 Task: Look for space in Loma Linda, United States from 24th August, 2023 to 10th September, 2023 for 8 adults, 2 children in price range Rs.12000 to Rs.15000. Place can be entire place or shared room with 4 bedrooms having 8 beds and 4 bathrooms. Property type can be house, flat, guest house. Amenities needed are: wifi, TV, free parkinig on premises, gym, breakfast. Booking option can be shelf check-in. Required host language is English.
Action: Mouse moved to (392, 109)
Screenshot: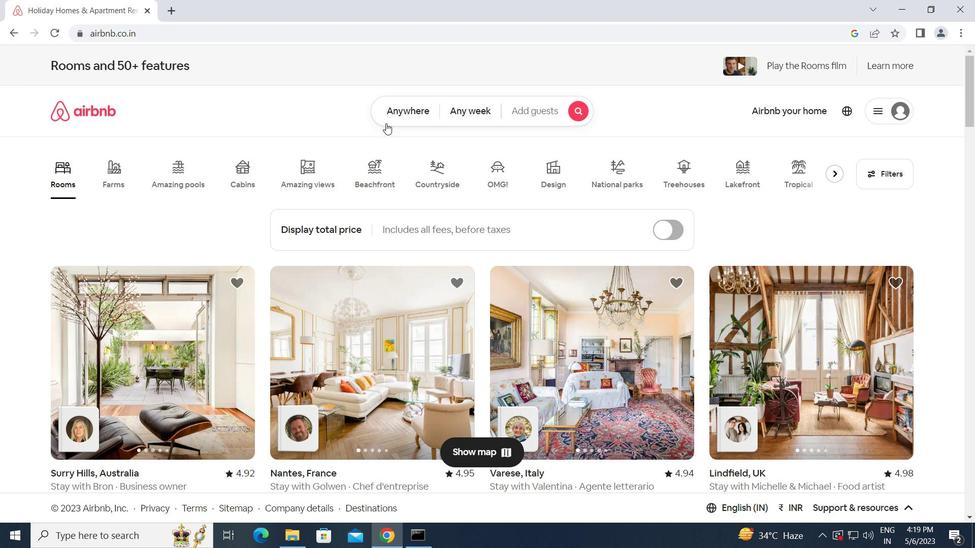 
Action: Mouse pressed left at (392, 109)
Screenshot: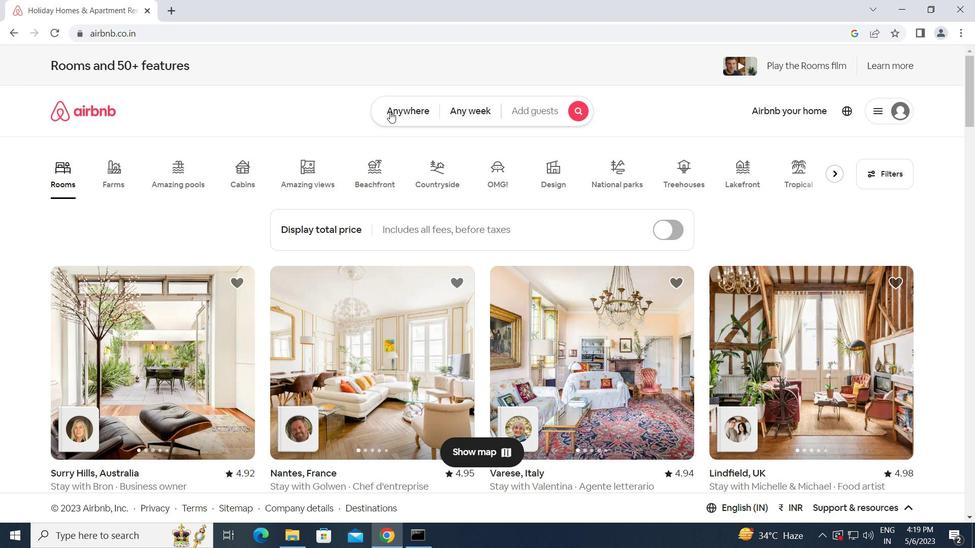 
Action: Mouse moved to (284, 159)
Screenshot: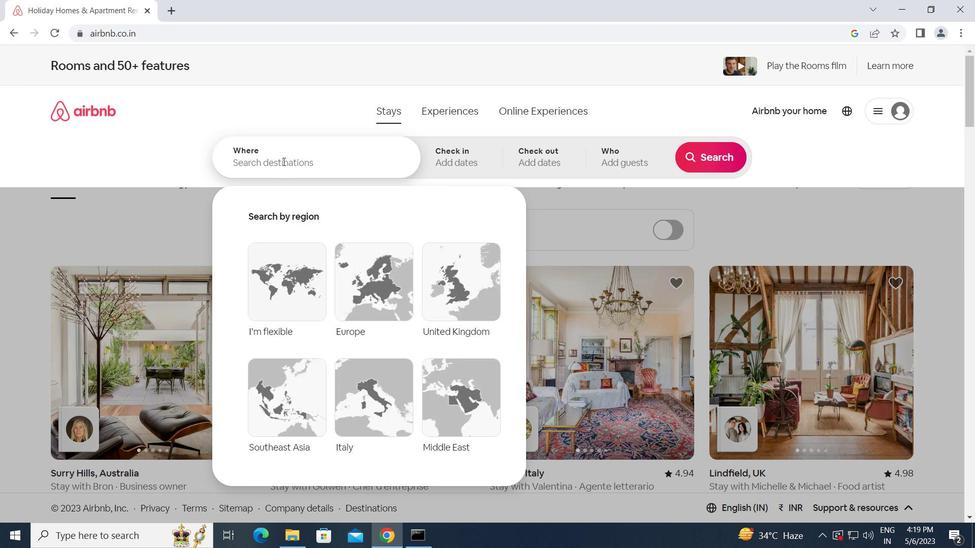 
Action: Mouse pressed left at (284, 159)
Screenshot: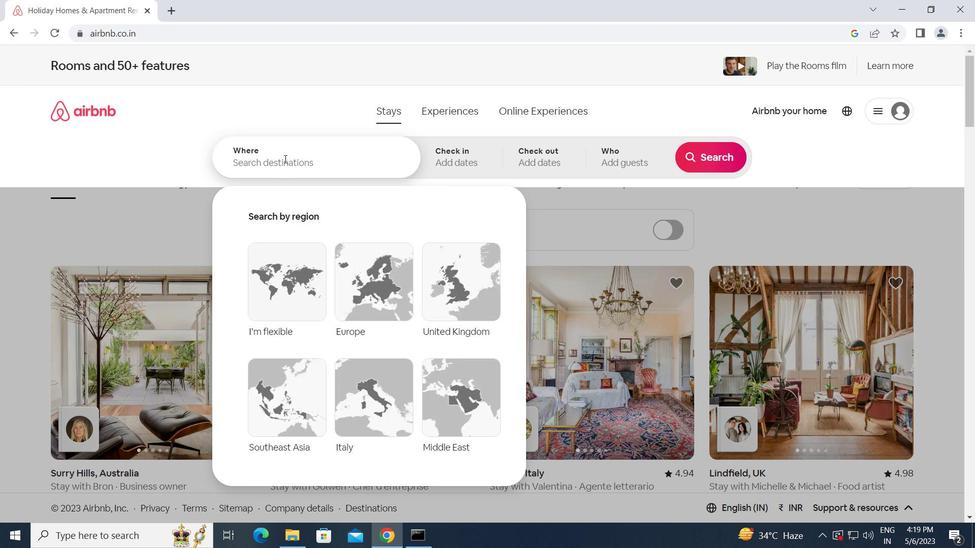 
Action: Key pressed l<Key.caps_lock>oma<Key.space><Key.caps_lock>l<Key.caps_lock>inda,
Screenshot: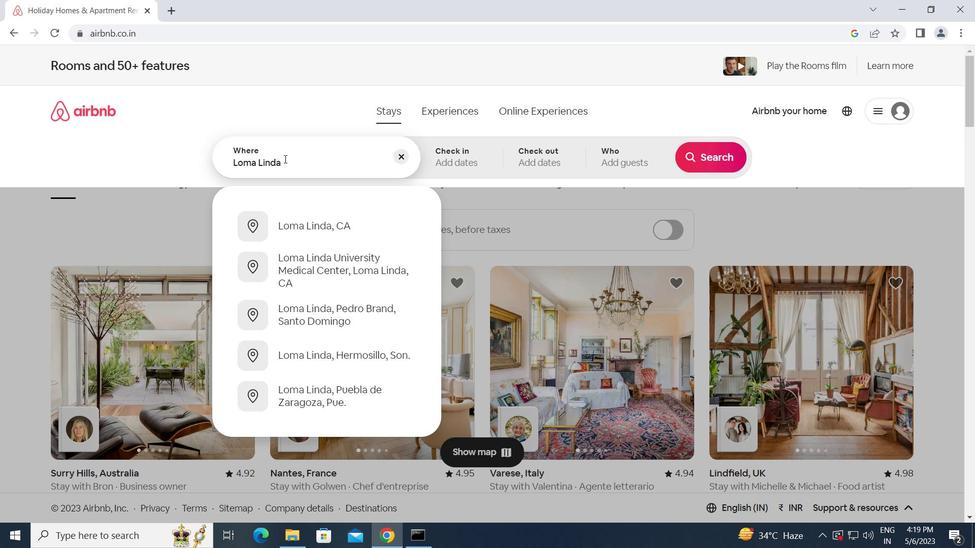 
Action: Mouse moved to (854, 0)
Screenshot: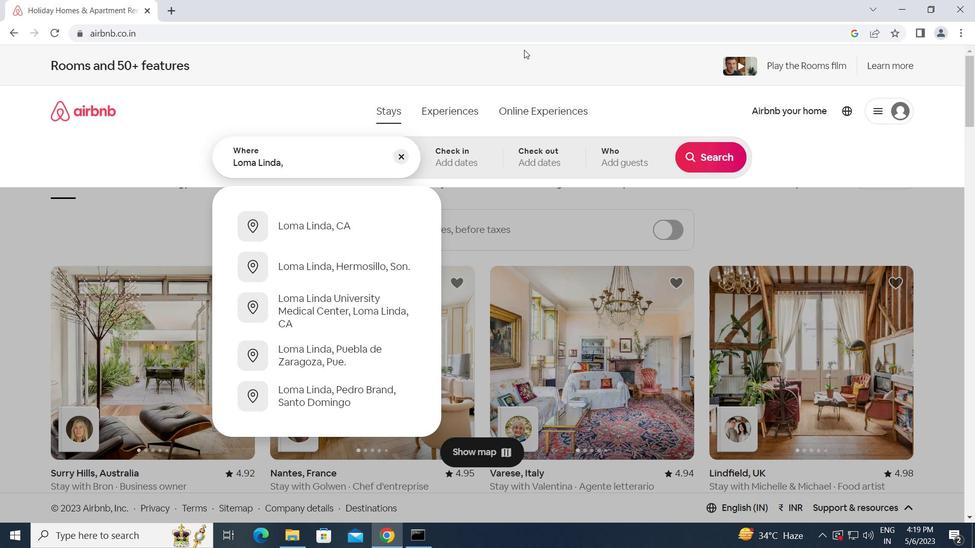 
Action: Key pressed <Key.caps_lock><Key.space>u<Key.caps_lock>nited<Key.space><Key.caps_lock>s<Key.caps_lock>tates<Key.enter>
Screenshot: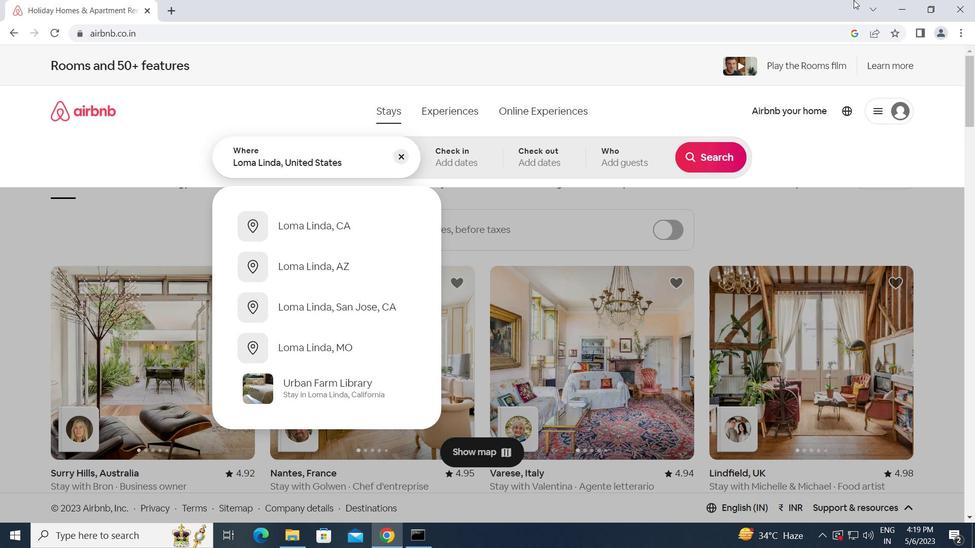 
Action: Mouse moved to (709, 262)
Screenshot: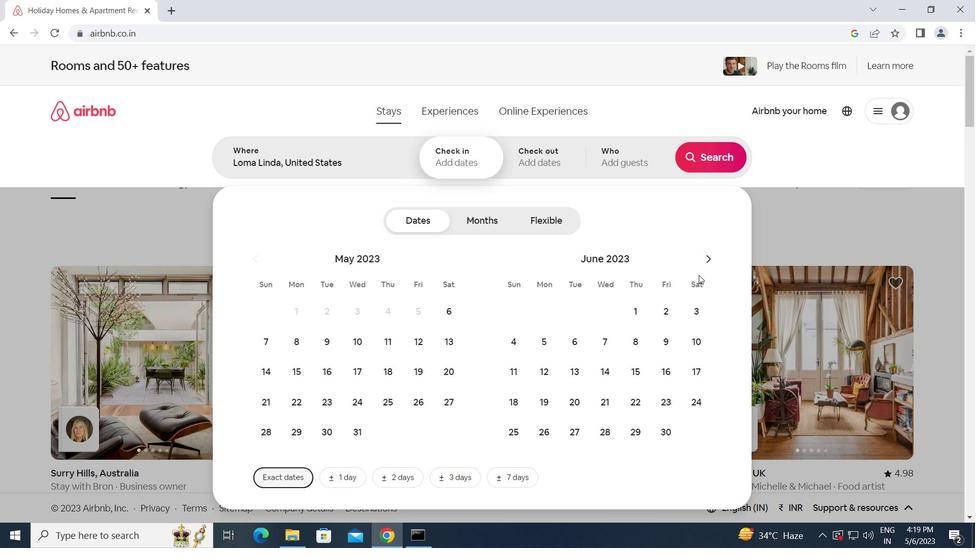 
Action: Mouse pressed left at (709, 262)
Screenshot: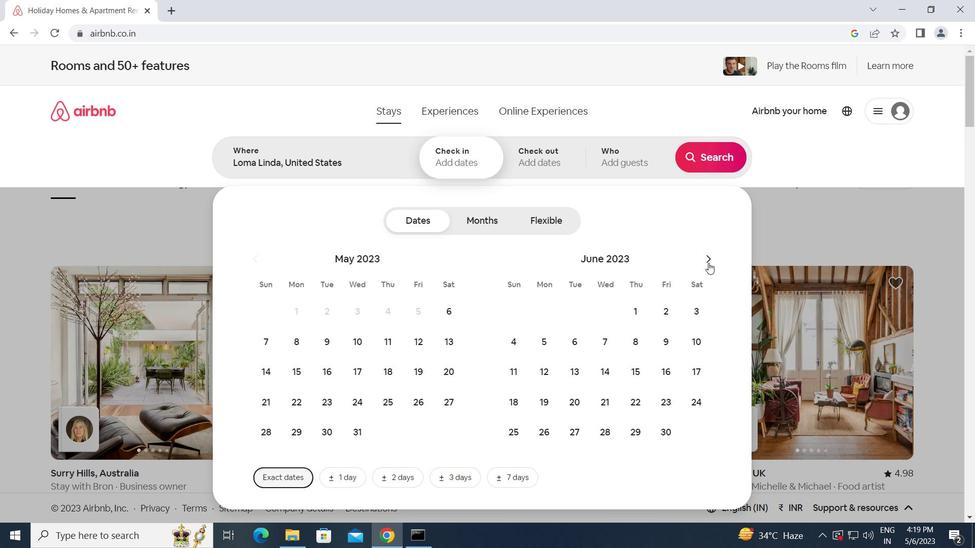 
Action: Mouse pressed left at (709, 262)
Screenshot: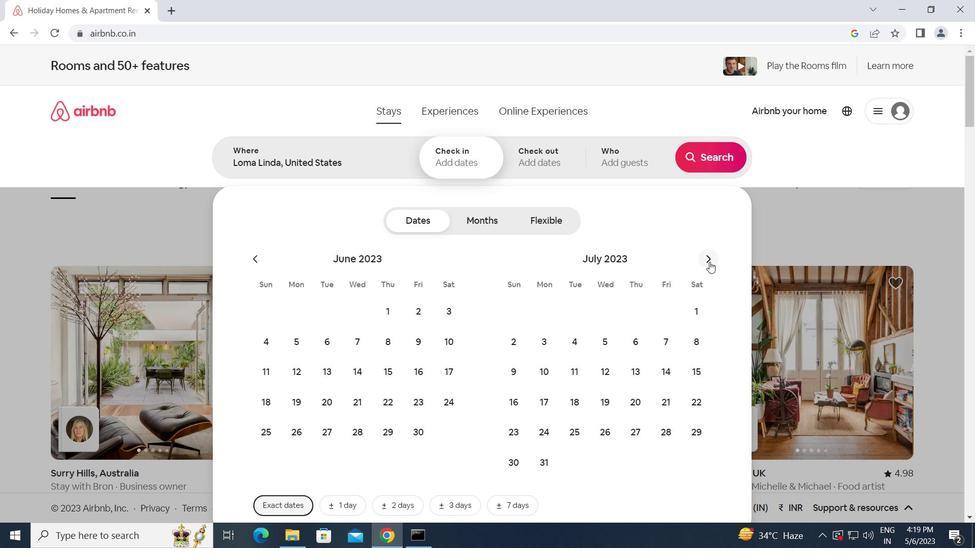 
Action: Mouse moved to (634, 399)
Screenshot: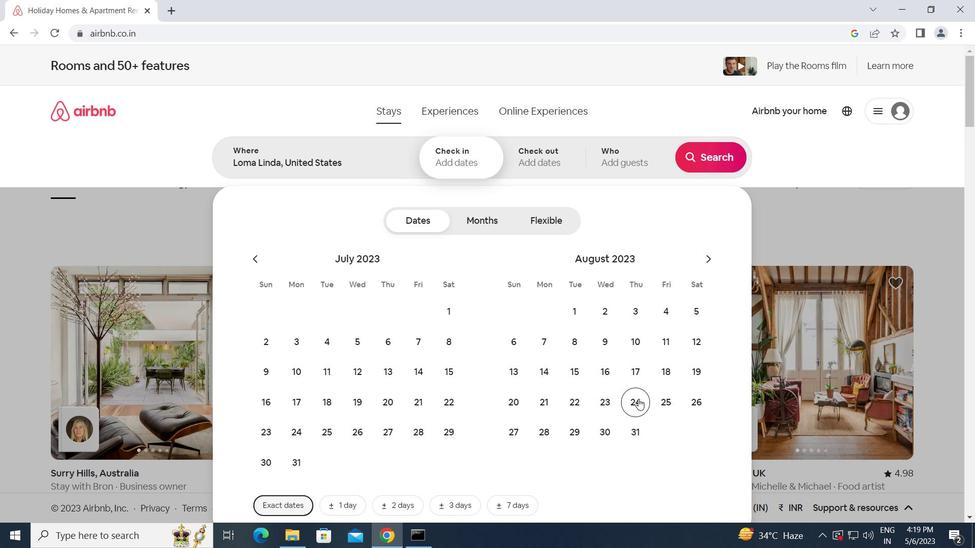 
Action: Mouse pressed left at (634, 399)
Screenshot: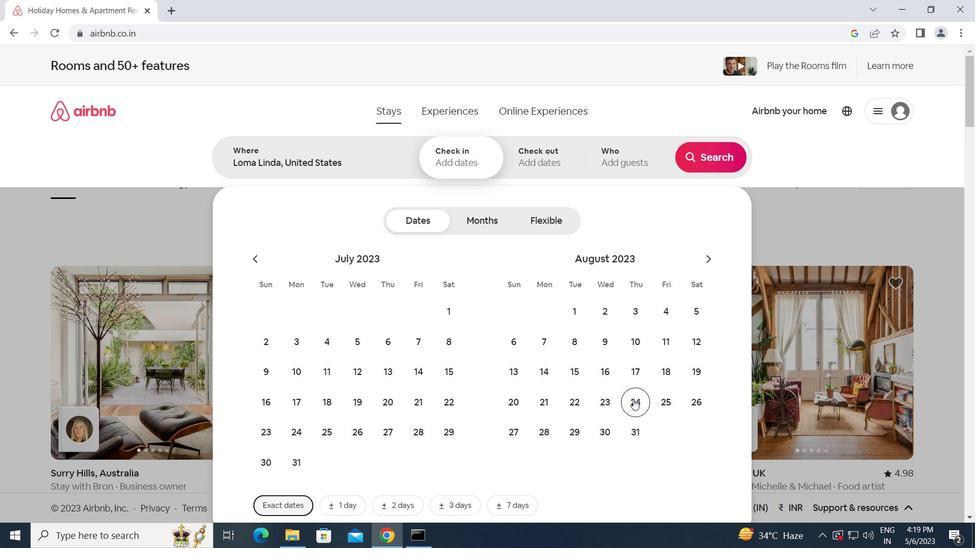 
Action: Mouse moved to (706, 258)
Screenshot: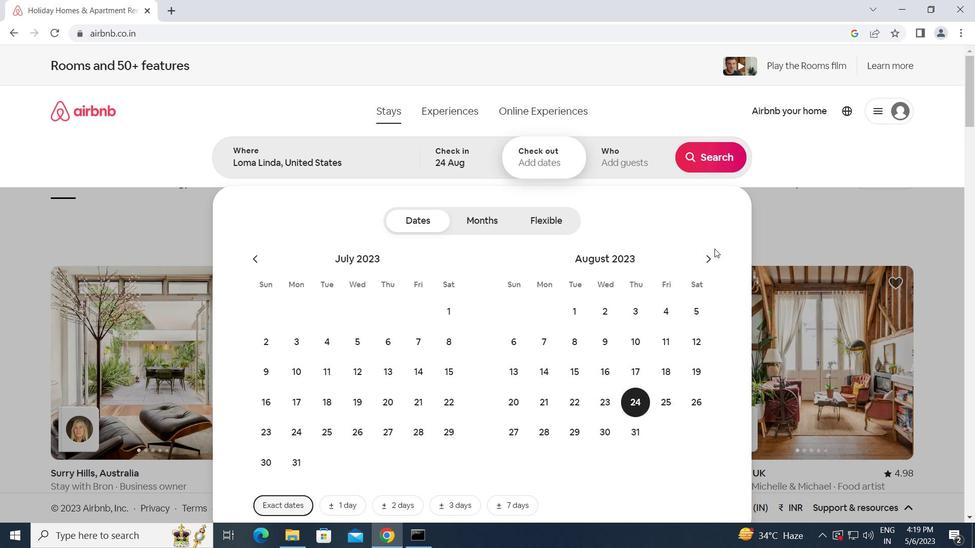 
Action: Mouse pressed left at (706, 258)
Screenshot: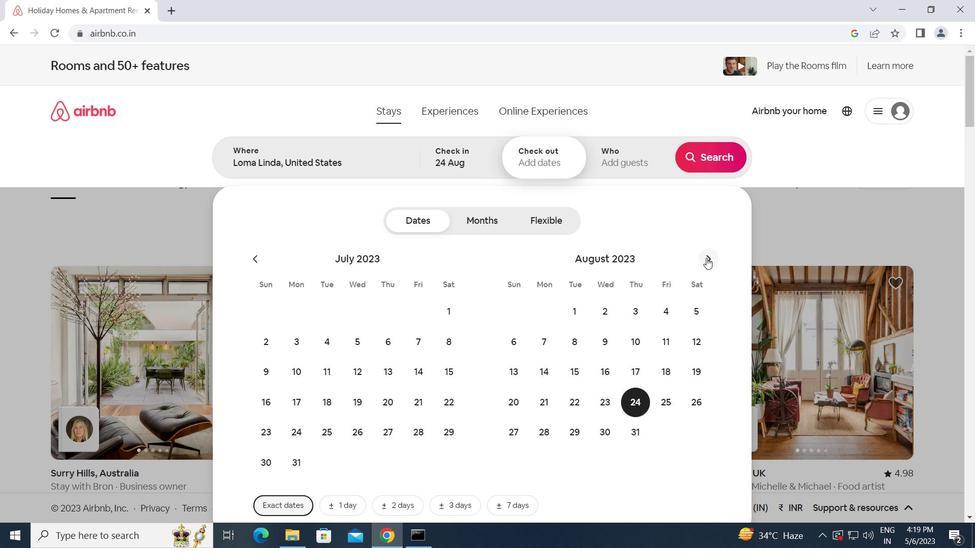 
Action: Mouse moved to (513, 374)
Screenshot: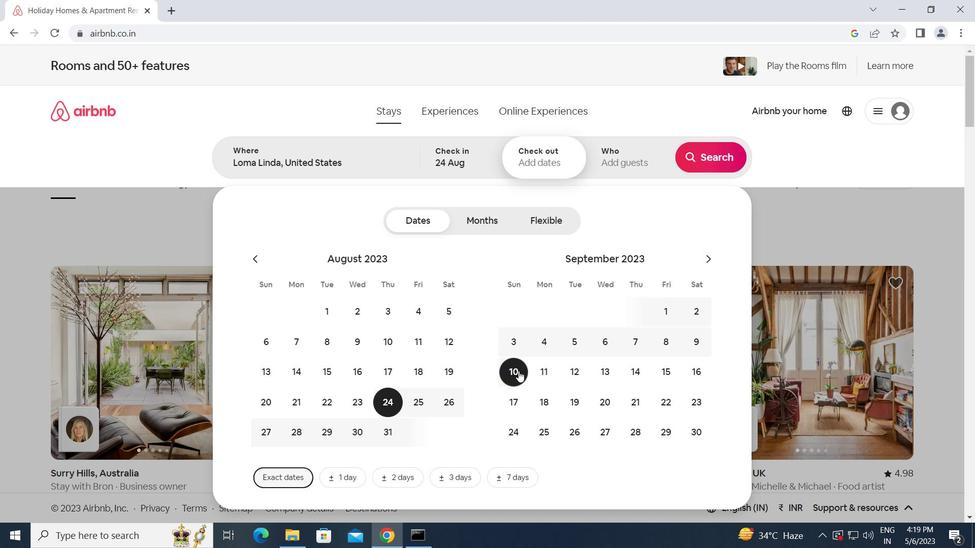 
Action: Mouse pressed left at (513, 374)
Screenshot: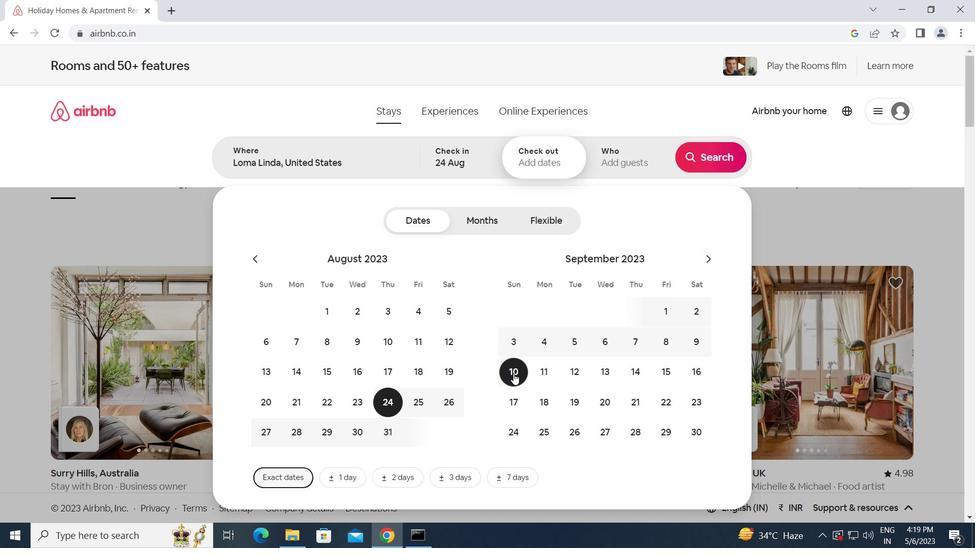 
Action: Mouse moved to (616, 151)
Screenshot: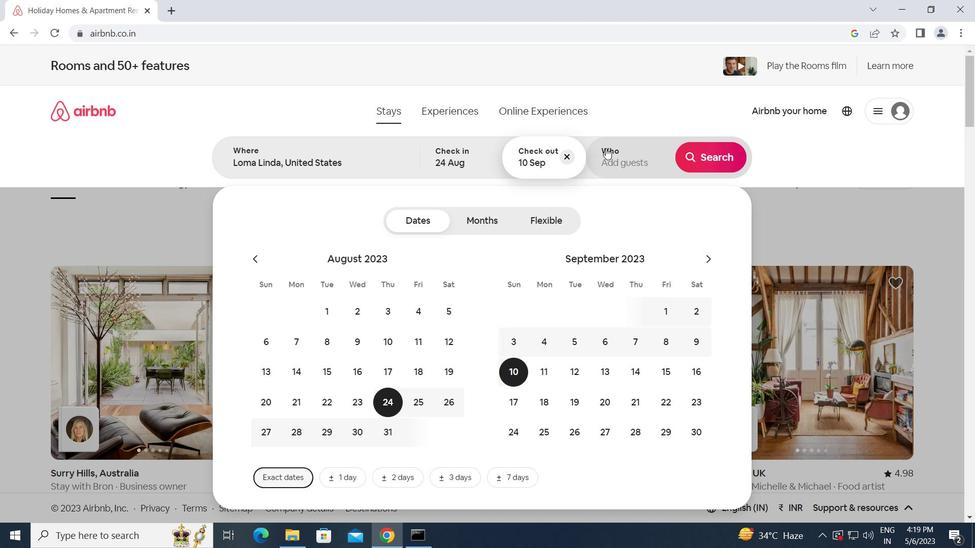 
Action: Mouse pressed left at (616, 151)
Screenshot: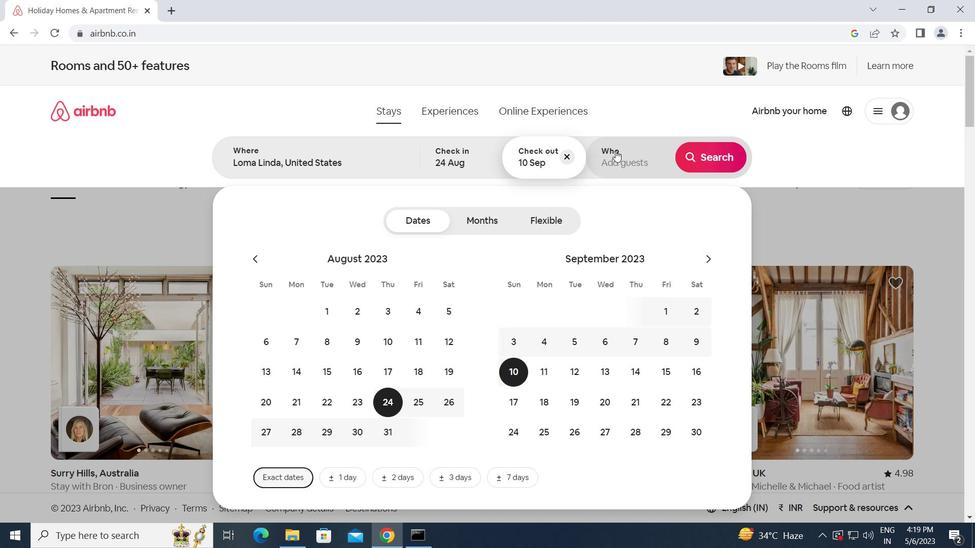 
Action: Mouse moved to (713, 219)
Screenshot: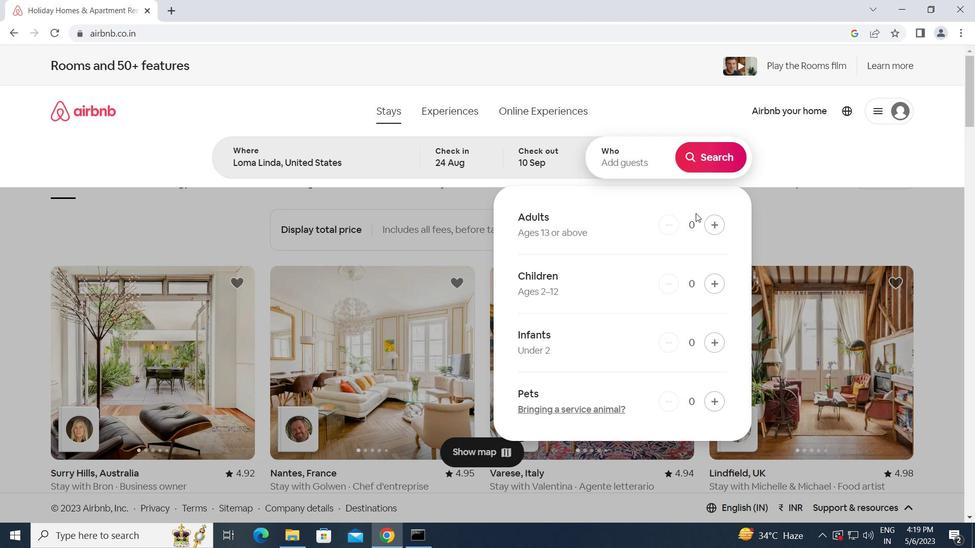 
Action: Mouse pressed left at (713, 219)
Screenshot: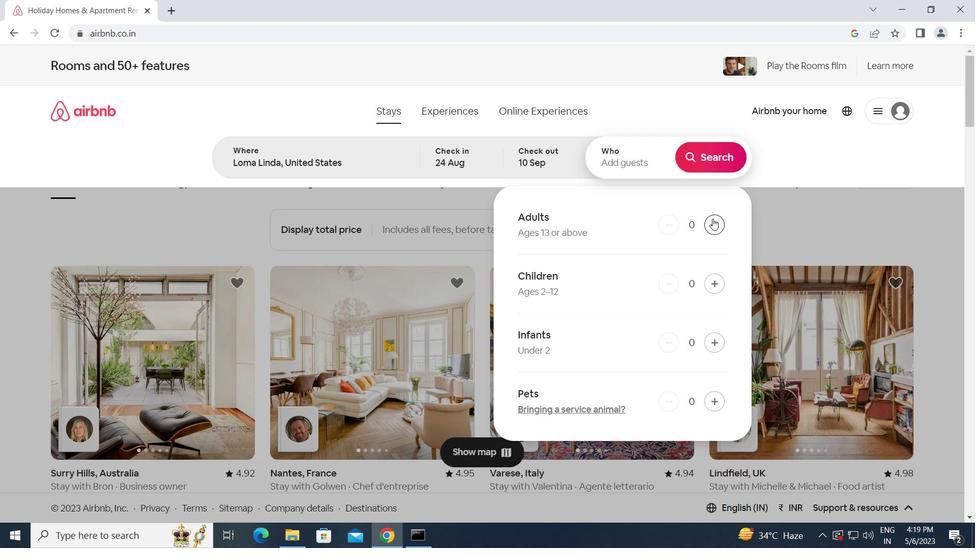 
Action: Mouse pressed left at (713, 219)
Screenshot: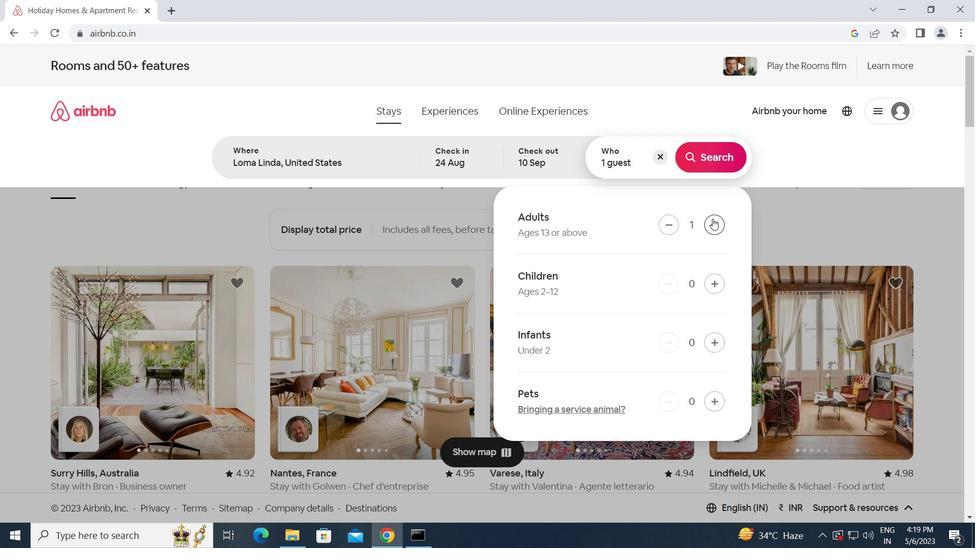 
Action: Mouse pressed left at (713, 219)
Screenshot: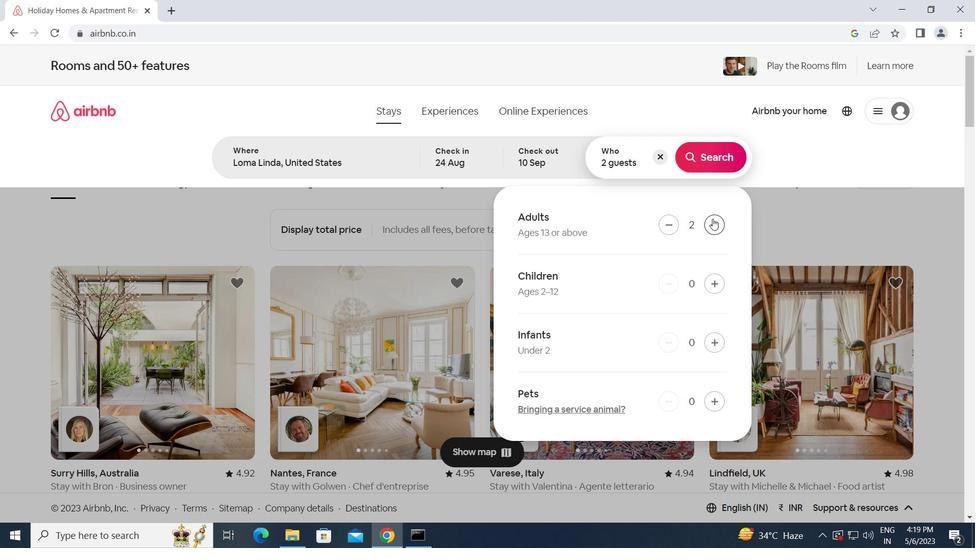 
Action: Mouse pressed left at (713, 219)
Screenshot: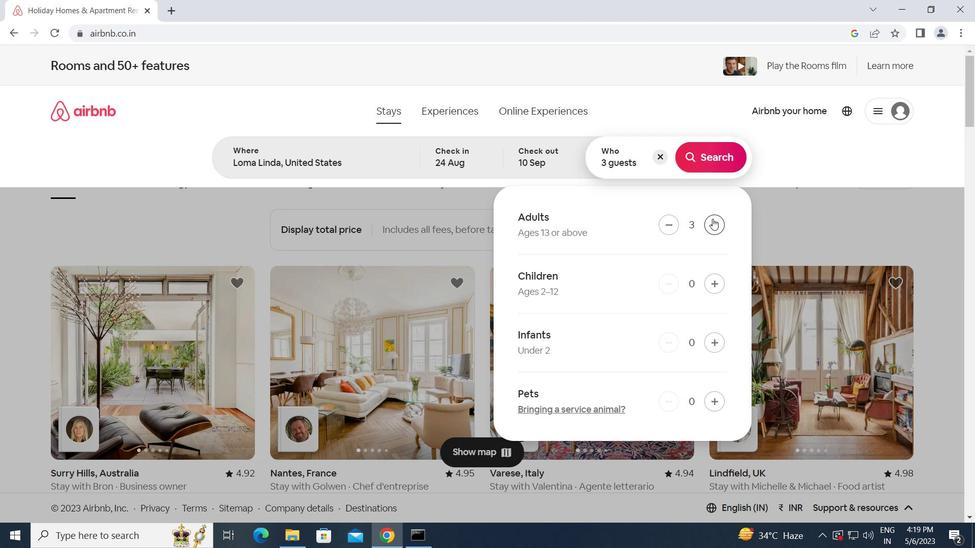
Action: Mouse pressed left at (713, 219)
Screenshot: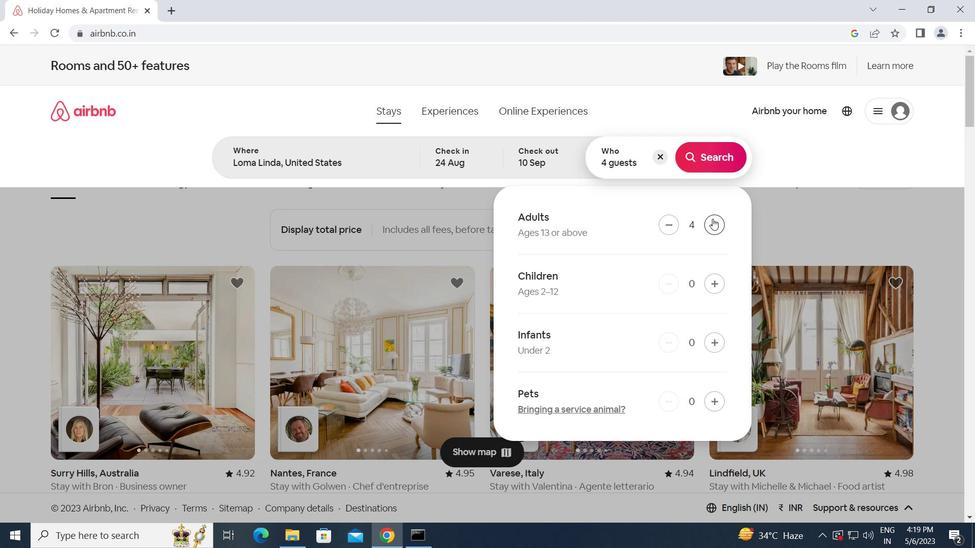 
Action: Mouse pressed left at (713, 219)
Screenshot: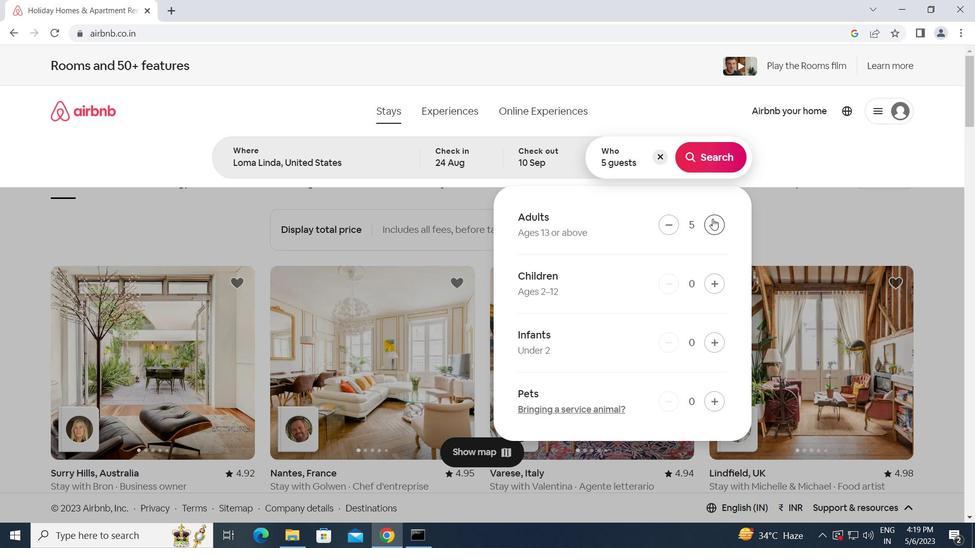
Action: Mouse pressed left at (713, 219)
Screenshot: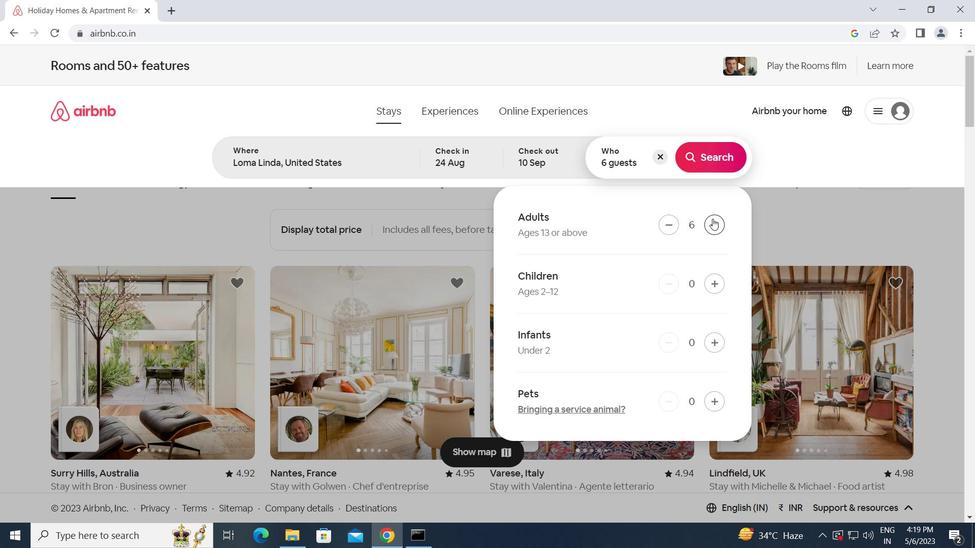 
Action: Mouse pressed left at (713, 219)
Screenshot: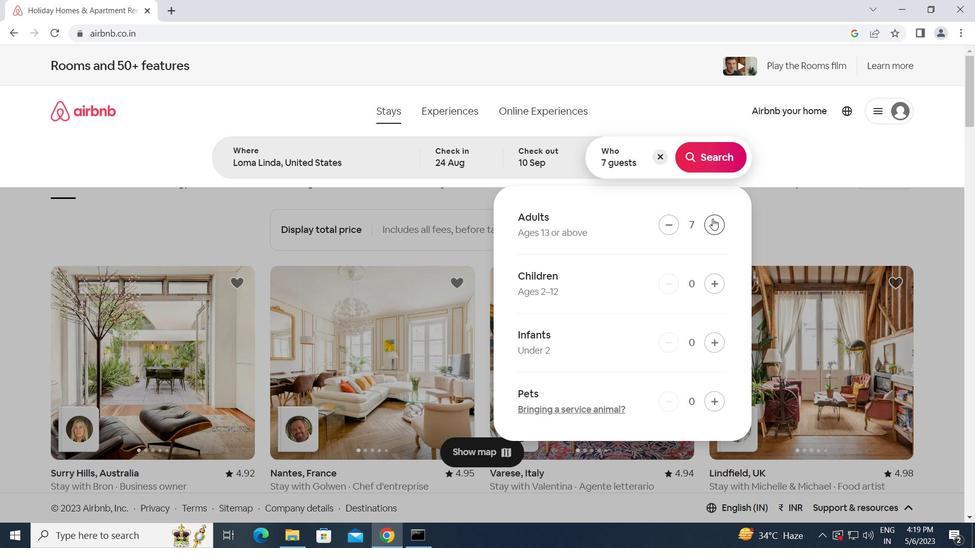 
Action: Mouse moved to (714, 283)
Screenshot: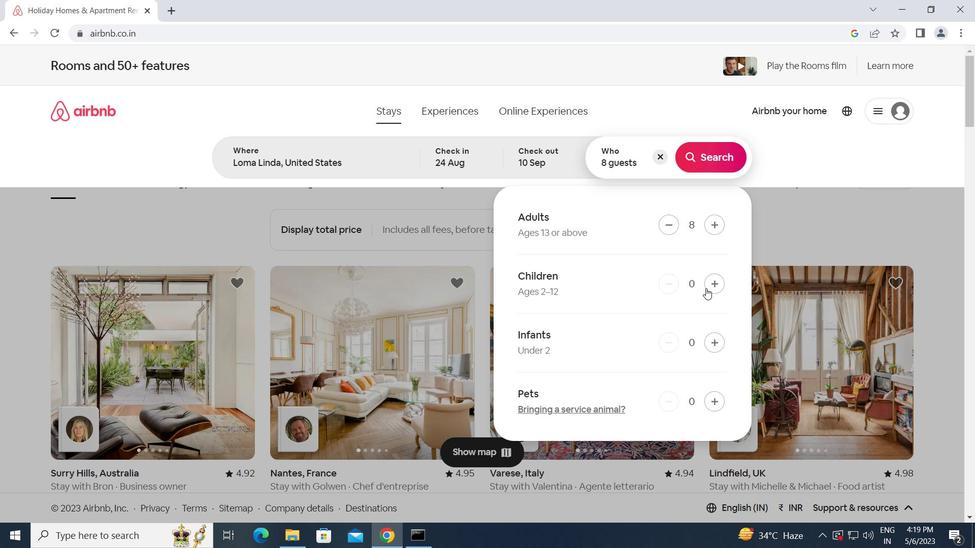 
Action: Mouse pressed left at (714, 283)
Screenshot: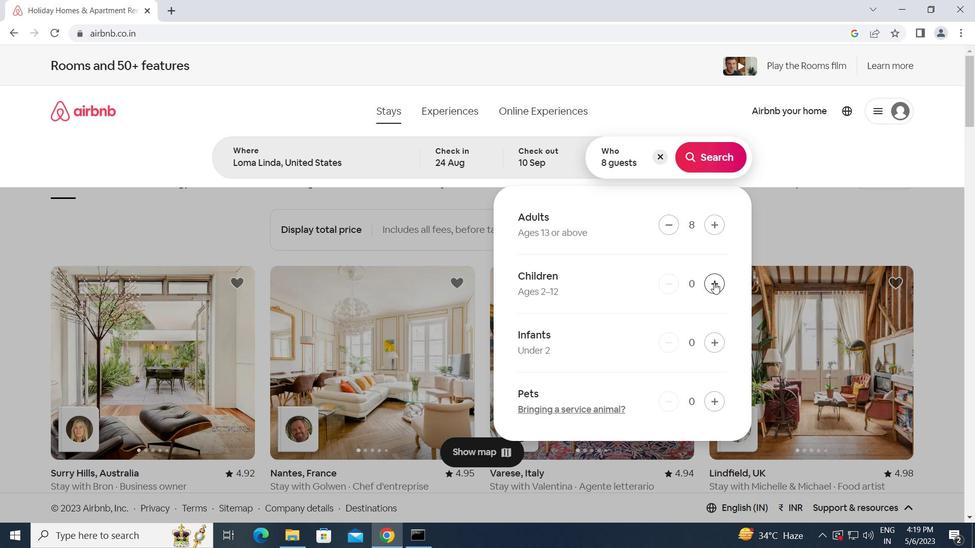 
Action: Mouse pressed left at (714, 283)
Screenshot: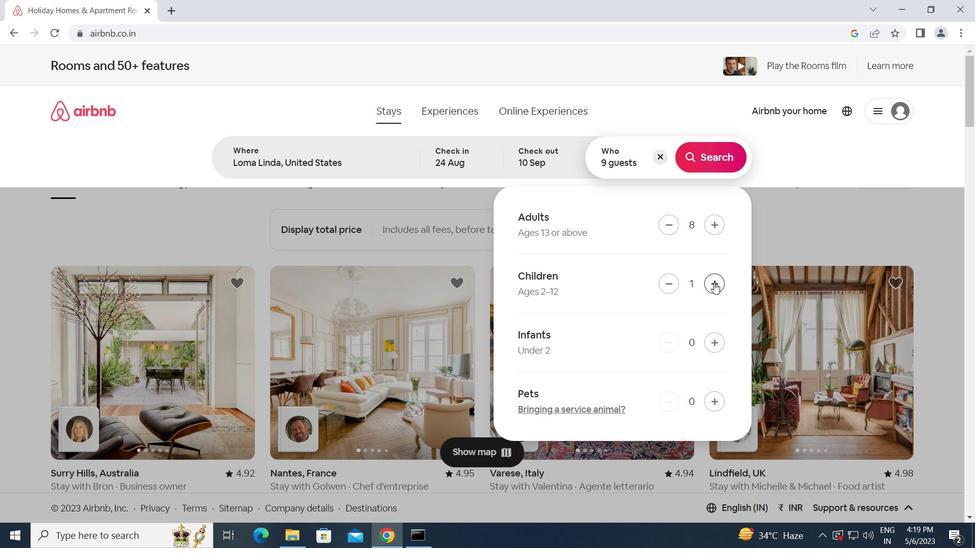 
Action: Mouse moved to (706, 157)
Screenshot: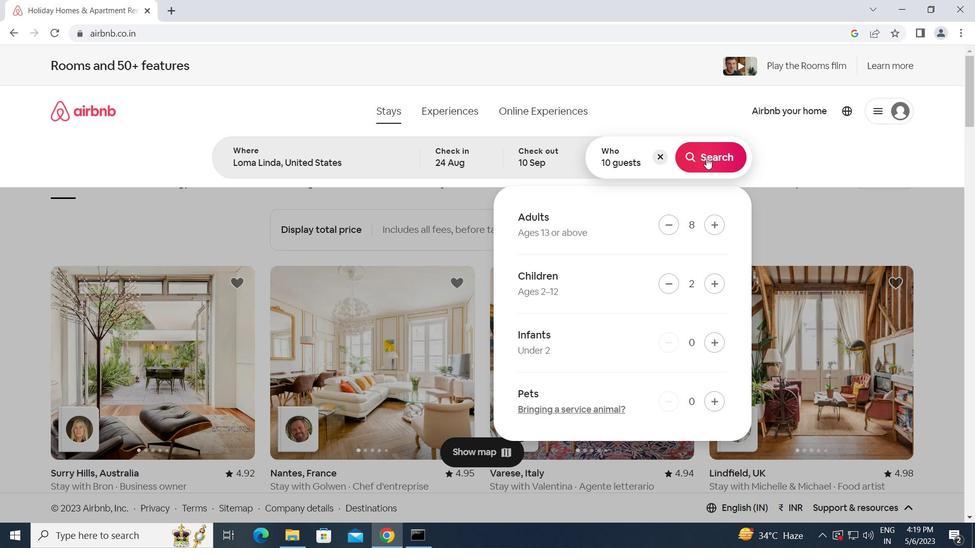 
Action: Mouse pressed left at (706, 157)
Screenshot: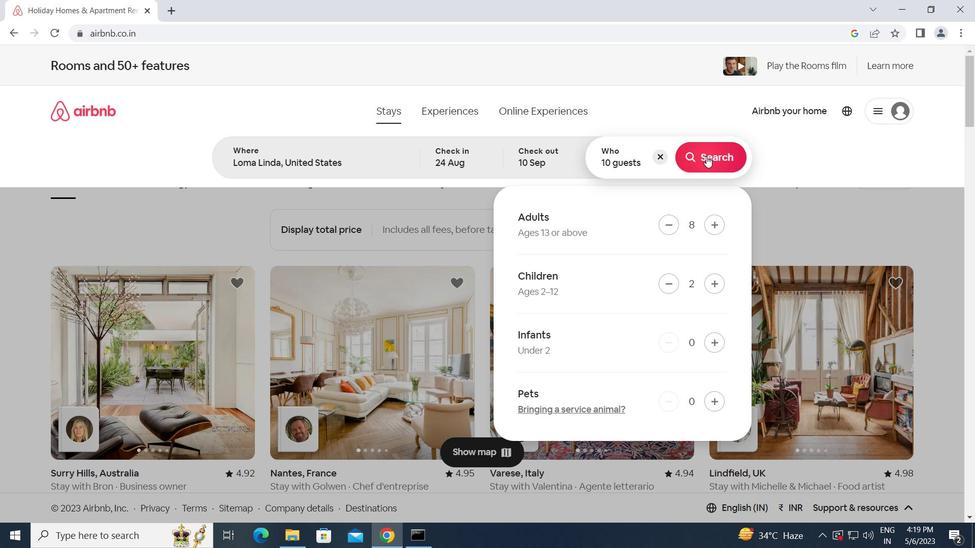 
Action: Mouse moved to (906, 116)
Screenshot: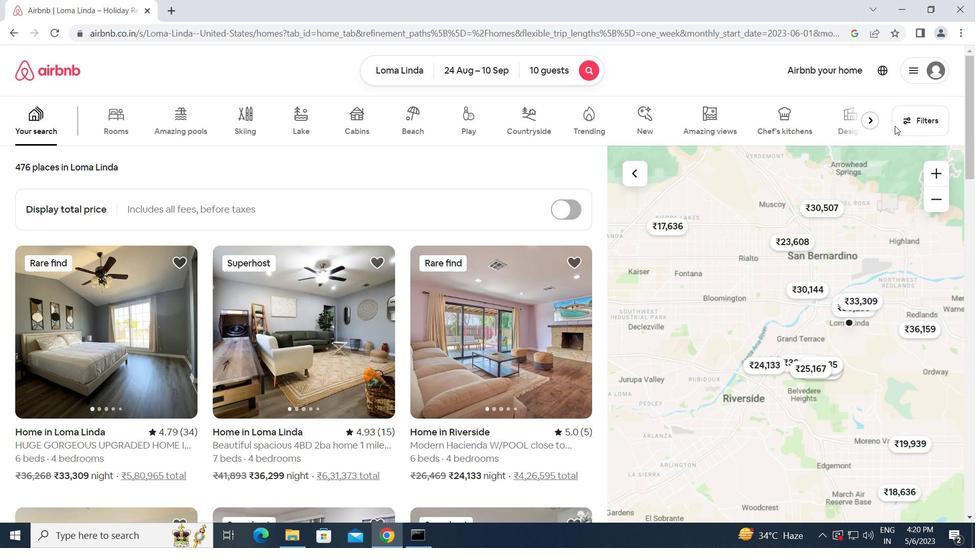 
Action: Mouse pressed left at (906, 116)
Screenshot: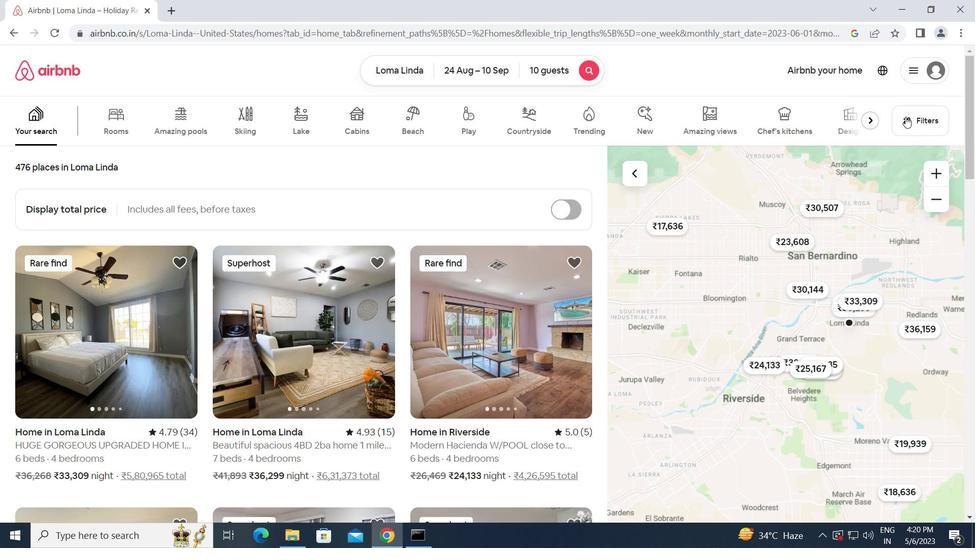 
Action: Mouse moved to (350, 348)
Screenshot: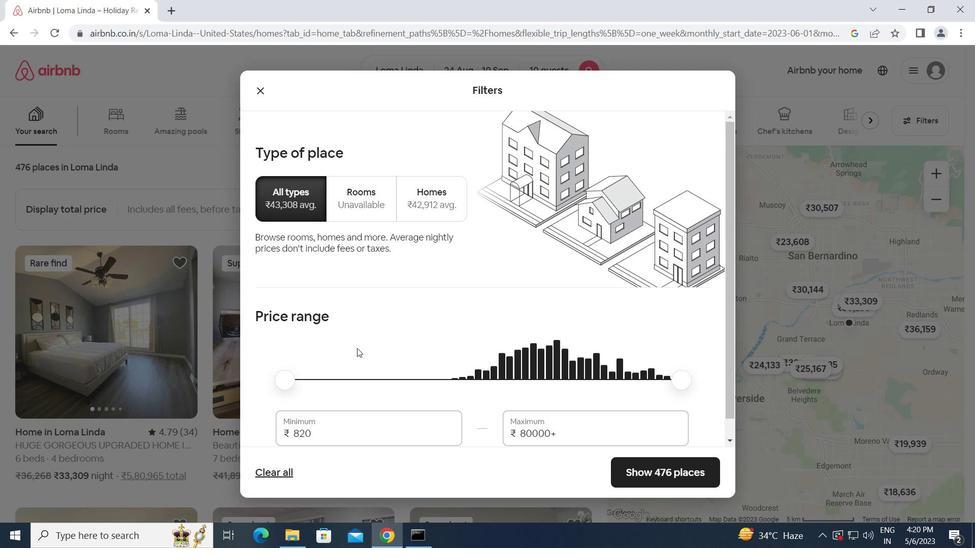 
Action: Mouse scrolled (350, 348) with delta (0, 0)
Screenshot: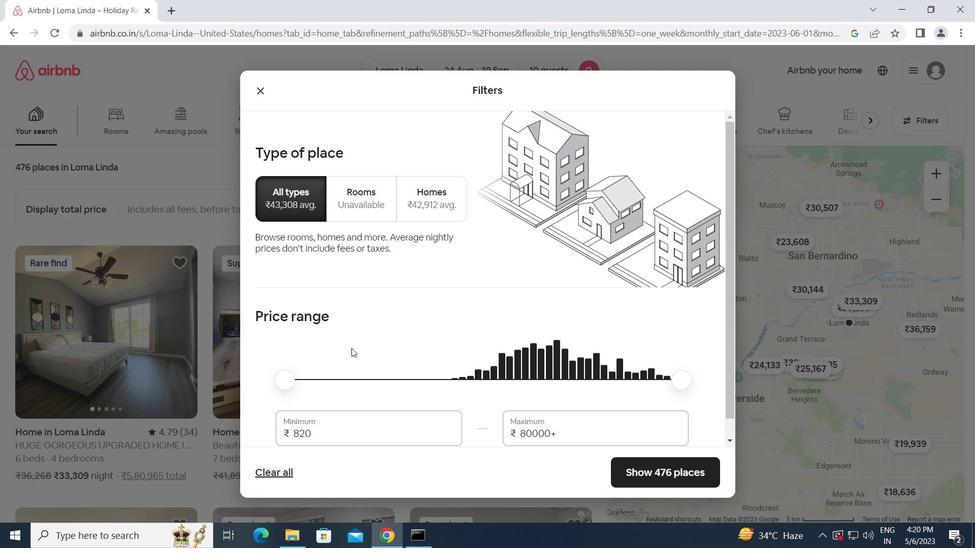 
Action: Mouse moved to (342, 361)
Screenshot: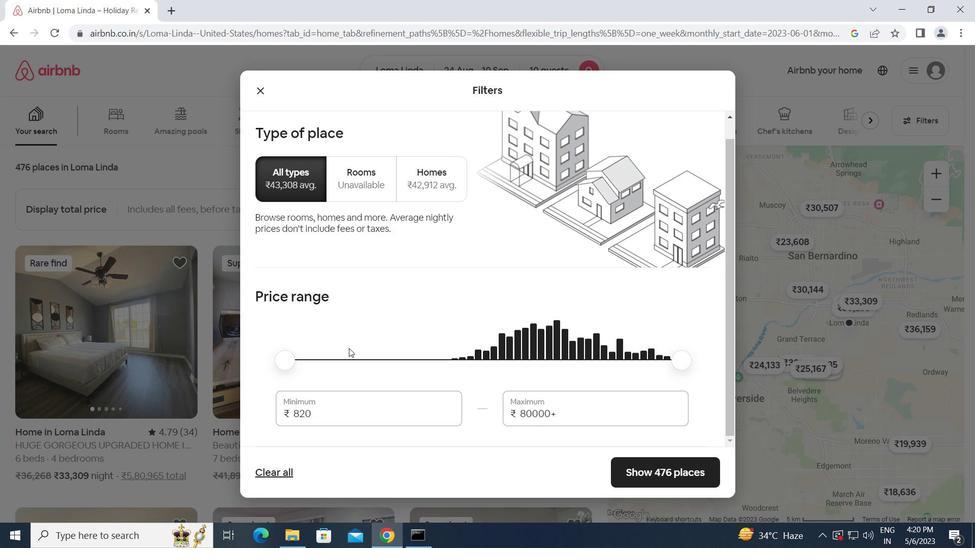 
Action: Mouse scrolled (342, 360) with delta (0, 0)
Screenshot: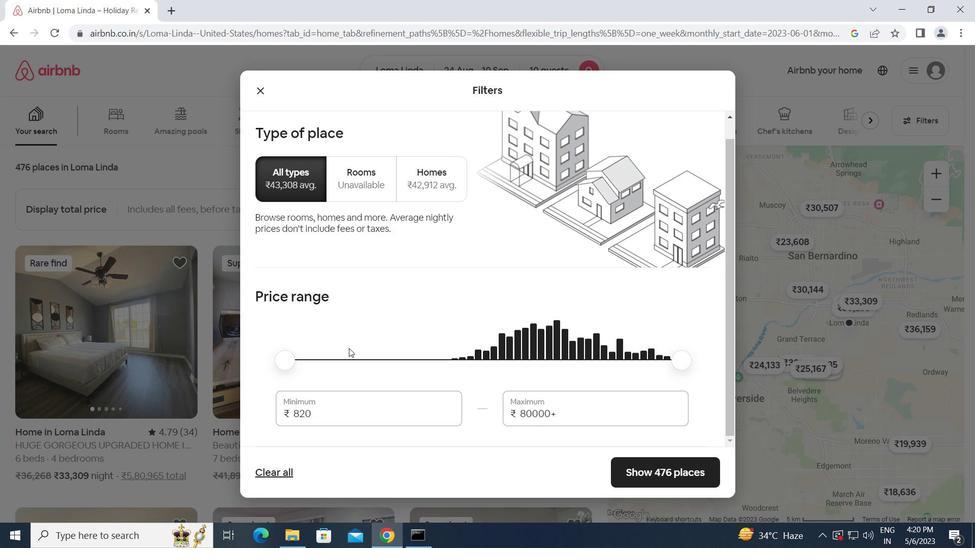
Action: Mouse moved to (313, 410)
Screenshot: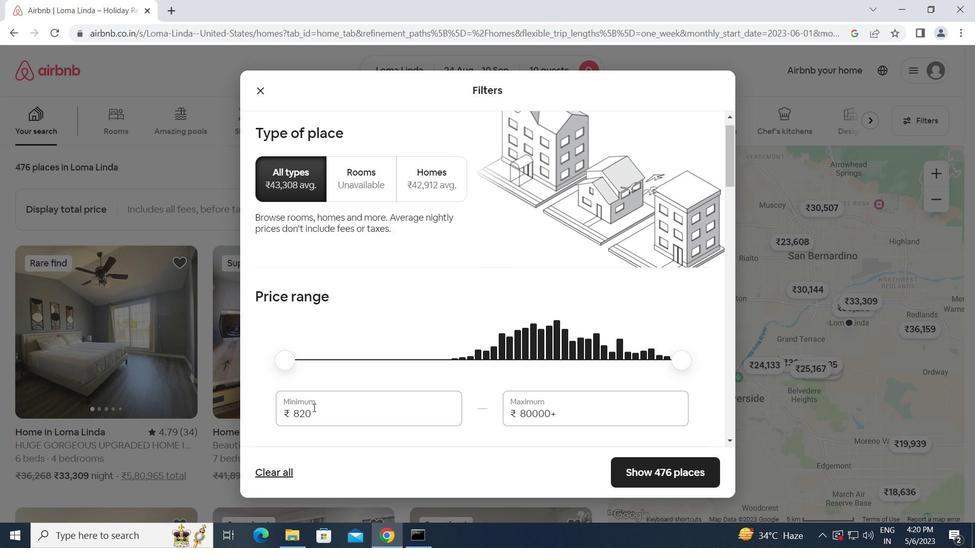 
Action: Mouse pressed left at (313, 410)
Screenshot: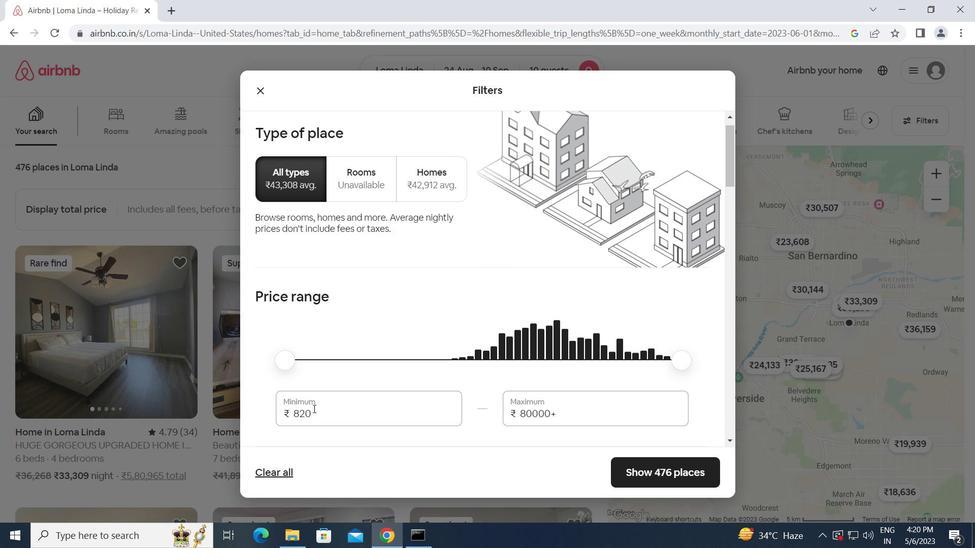 
Action: Mouse moved to (252, 414)
Screenshot: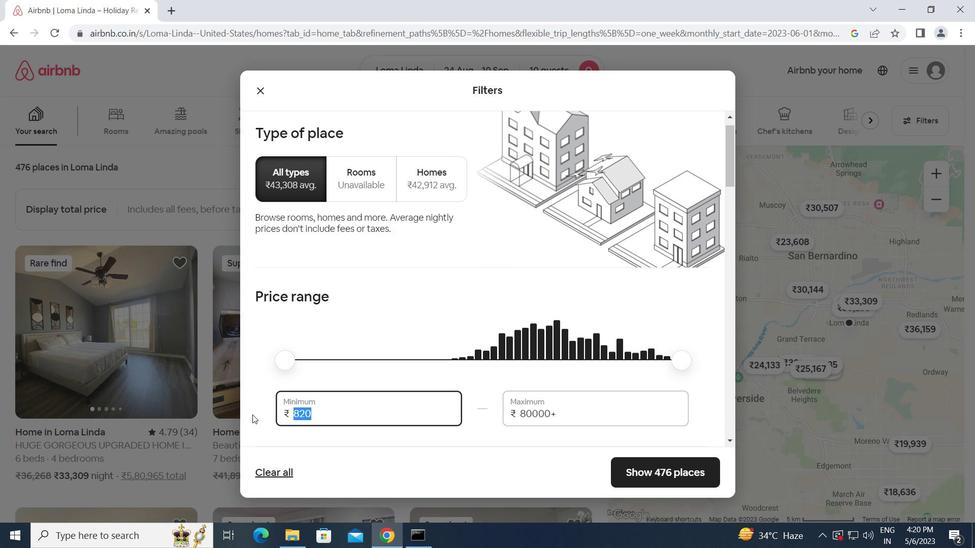 
Action: Key pressed 1
Screenshot: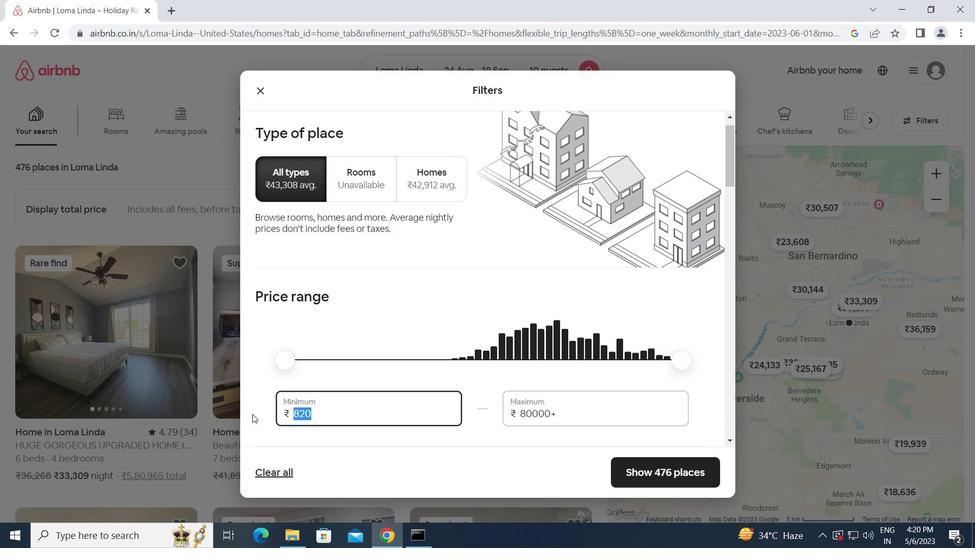 
Action: Mouse moved to (264, 412)
Screenshot: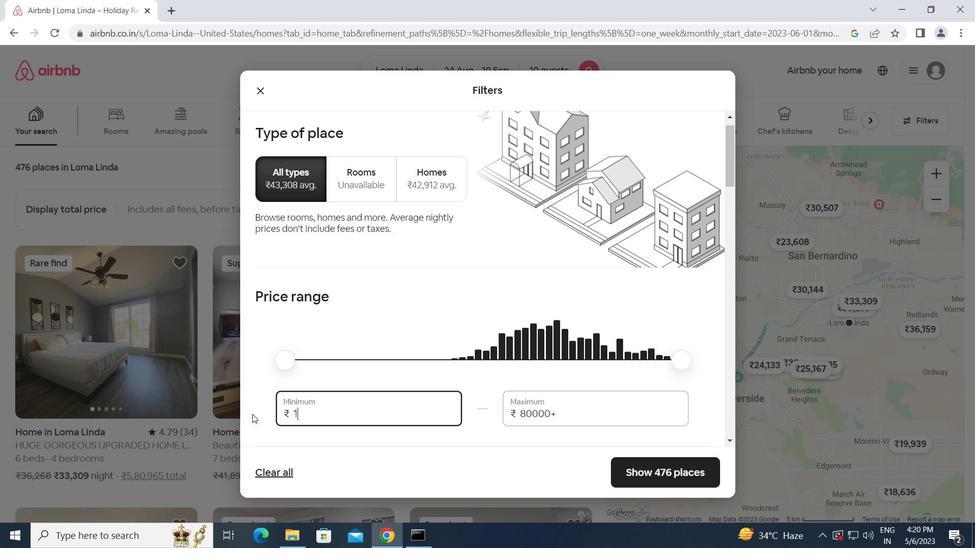 
Action: Key pressed 2000<Key.tab>15000
Screenshot: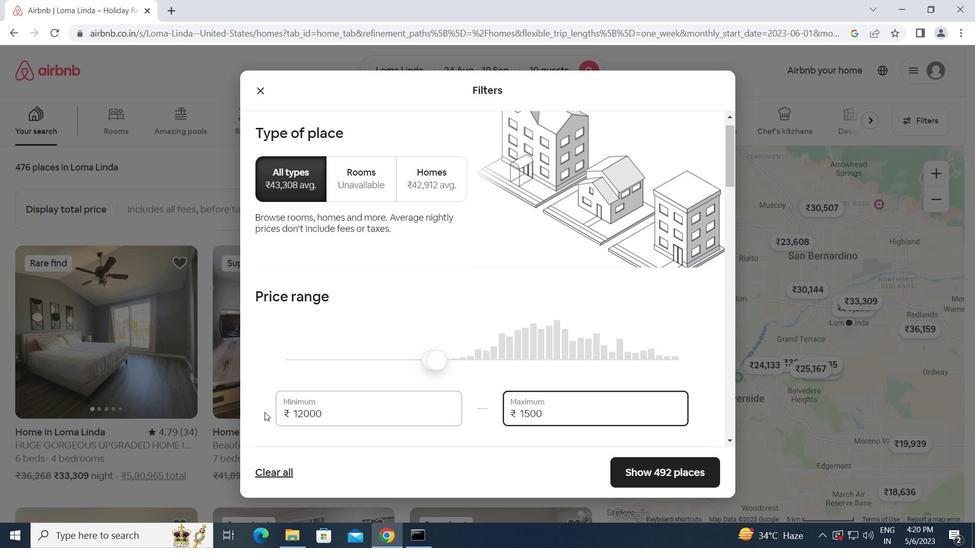 
Action: Mouse moved to (334, 402)
Screenshot: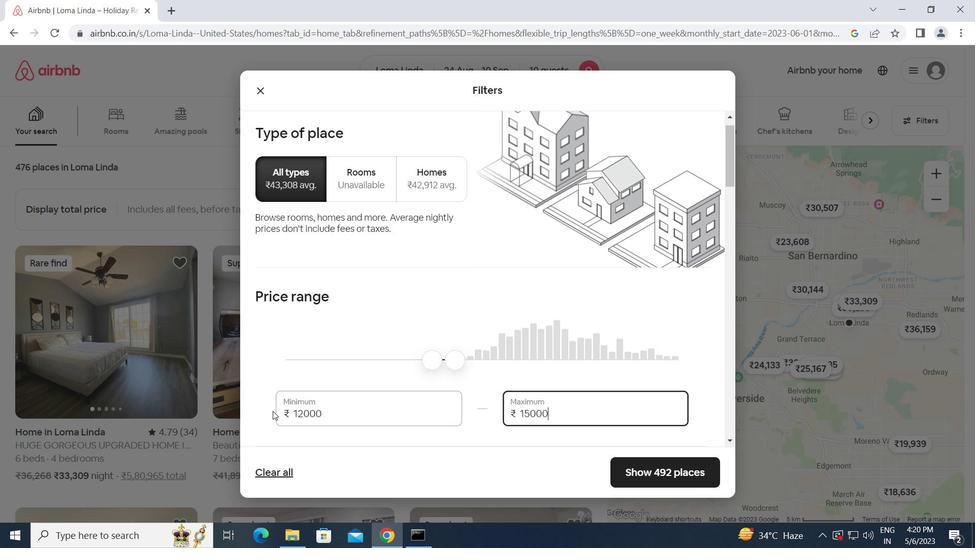 
Action: Mouse scrolled (334, 401) with delta (0, 0)
Screenshot: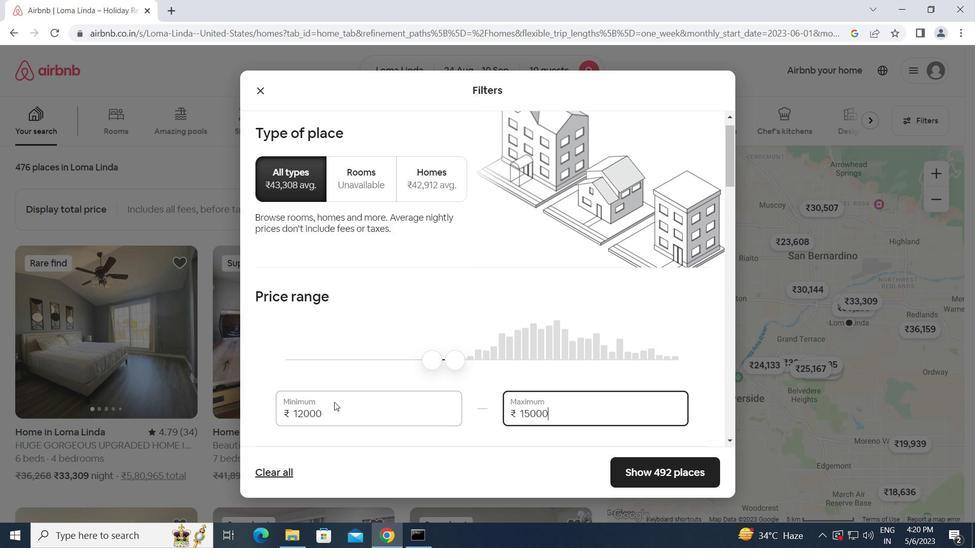 
Action: Mouse scrolled (334, 401) with delta (0, 0)
Screenshot: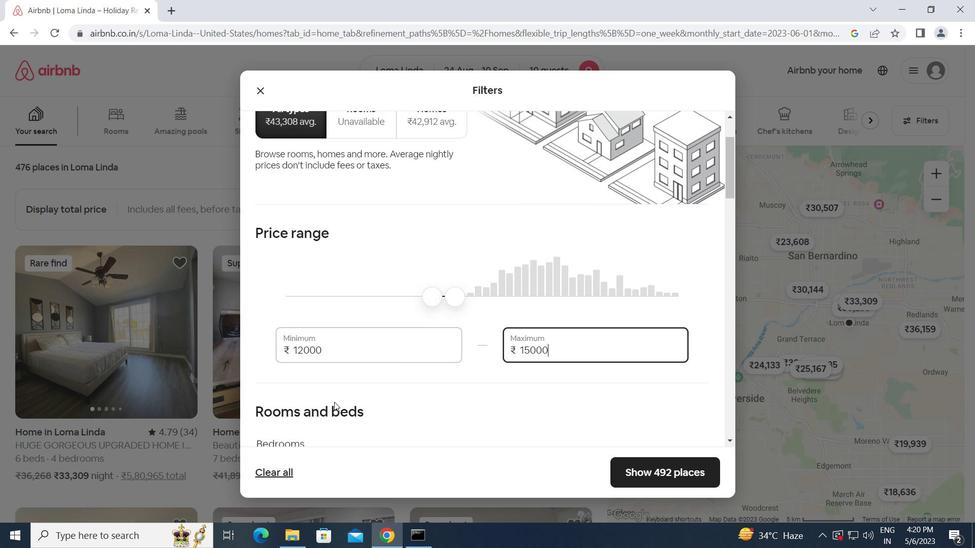 
Action: Mouse scrolled (334, 401) with delta (0, 0)
Screenshot: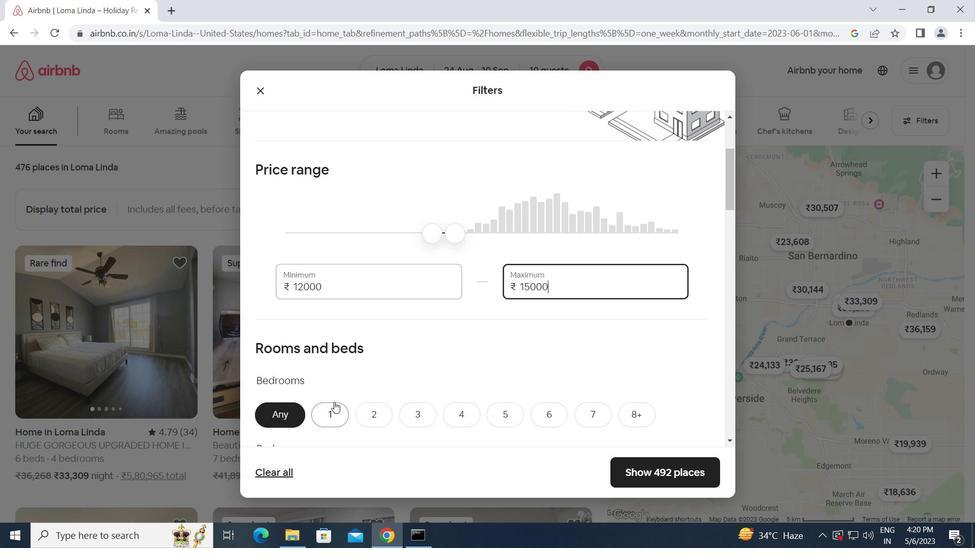 
Action: Mouse scrolled (334, 401) with delta (0, 0)
Screenshot: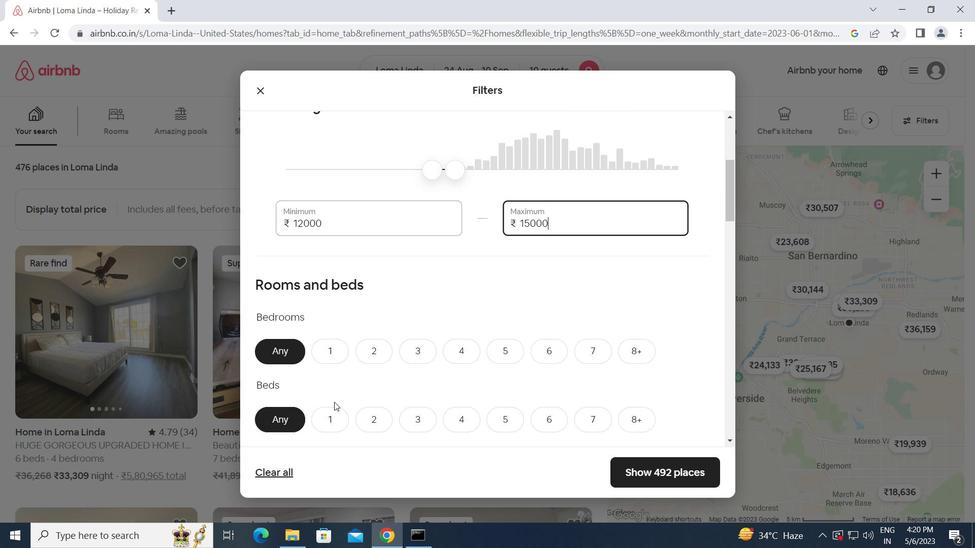 
Action: Mouse moved to (463, 290)
Screenshot: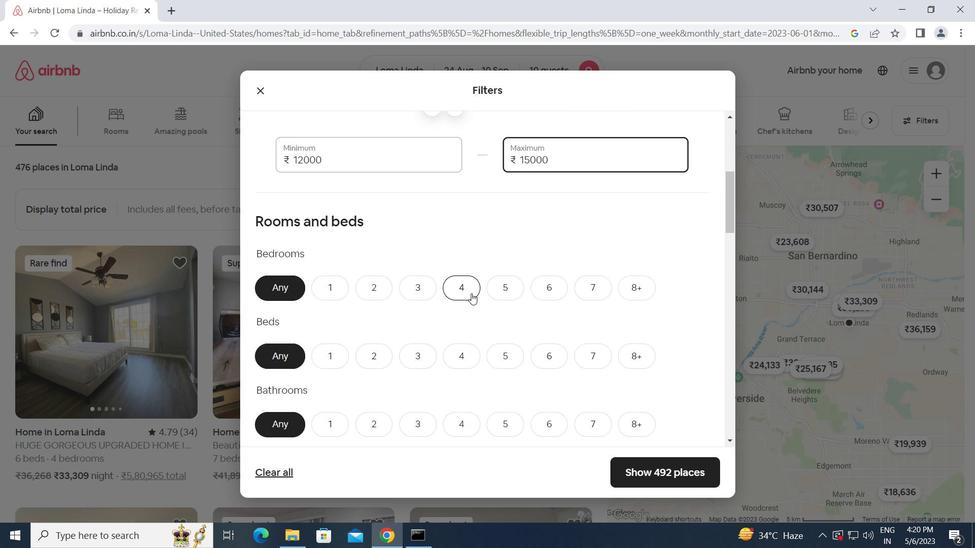 
Action: Mouse pressed left at (463, 290)
Screenshot: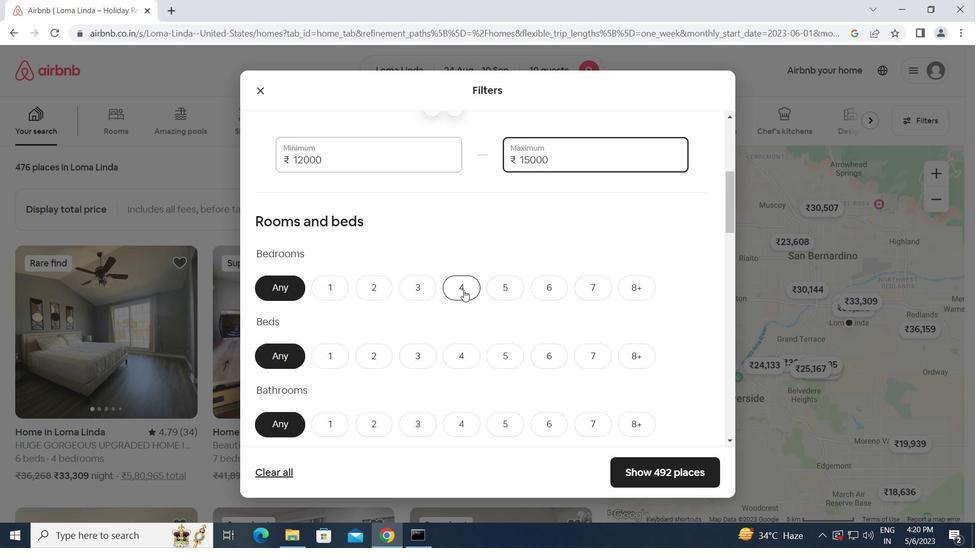 
Action: Mouse moved to (640, 352)
Screenshot: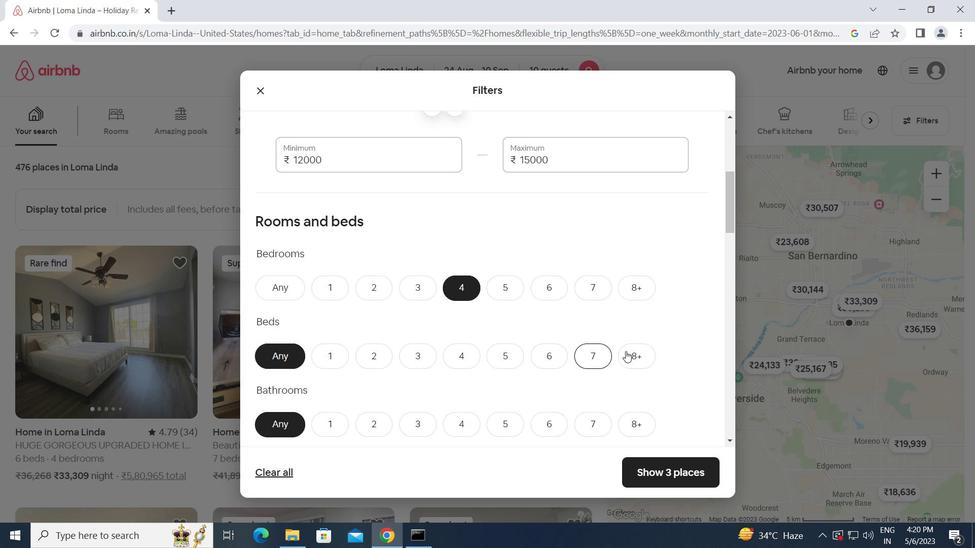 
Action: Mouse pressed left at (640, 352)
Screenshot: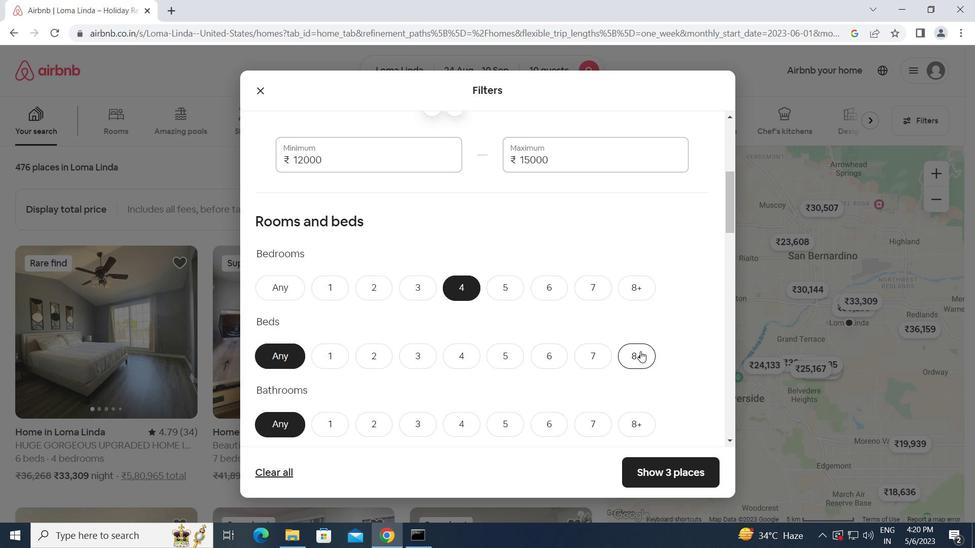 
Action: Mouse moved to (566, 397)
Screenshot: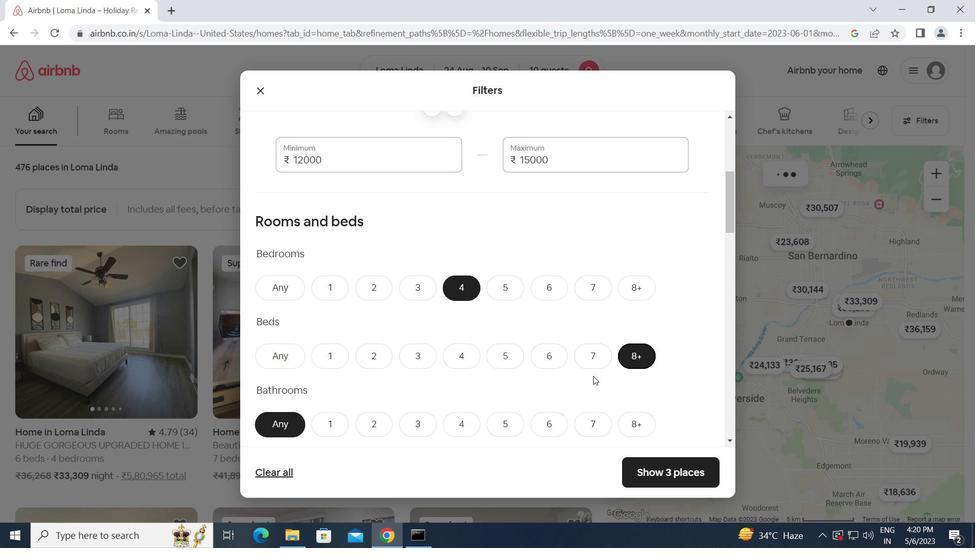 
Action: Mouse scrolled (566, 397) with delta (0, 0)
Screenshot: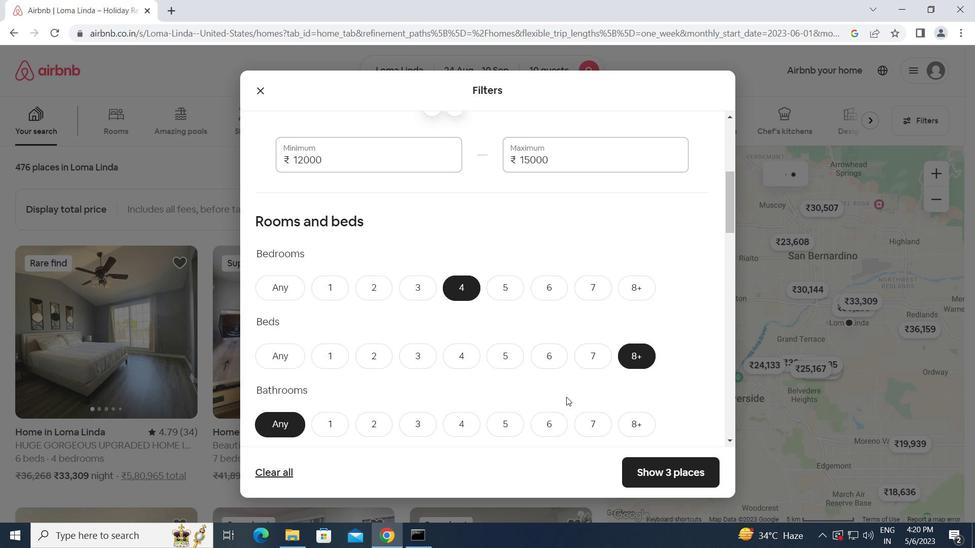 
Action: Mouse moved to (457, 355)
Screenshot: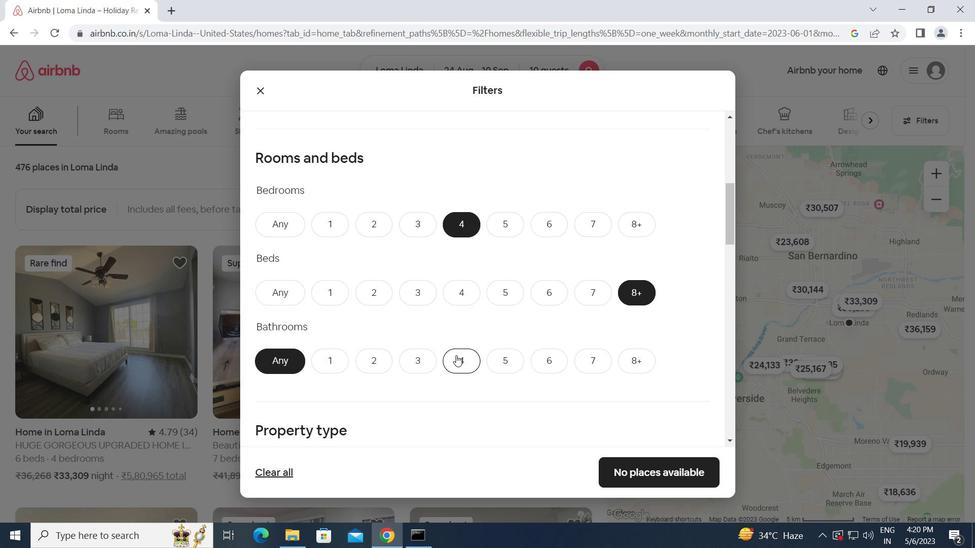 
Action: Mouse pressed left at (457, 355)
Screenshot: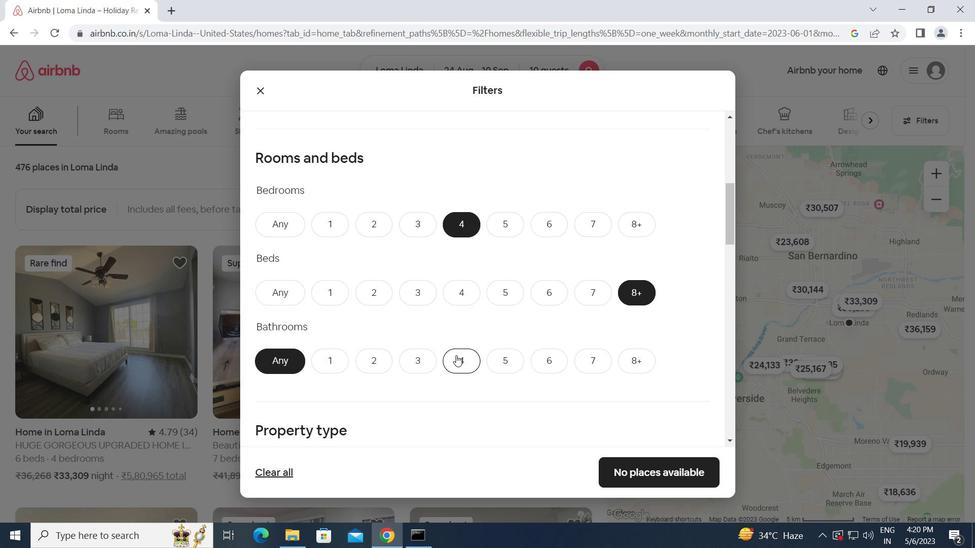 
Action: Mouse moved to (481, 384)
Screenshot: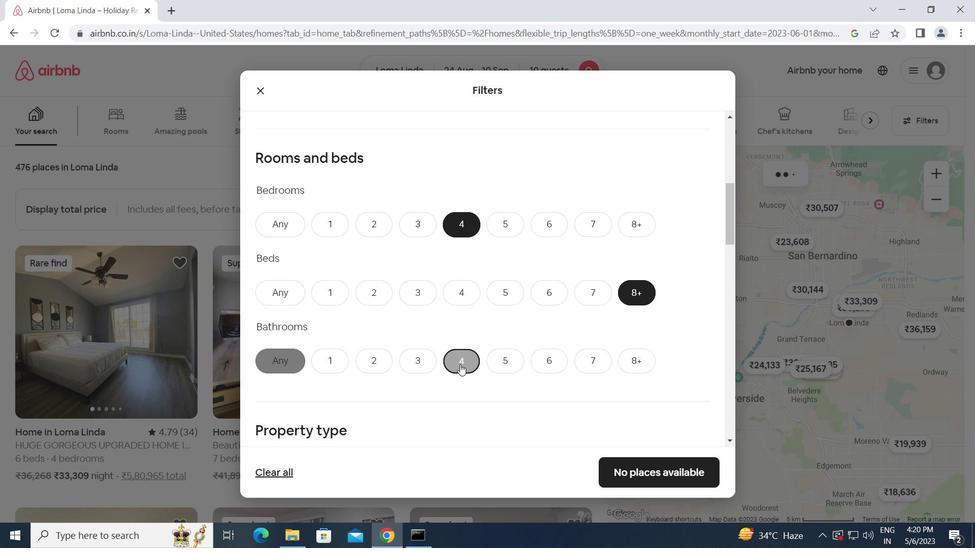 
Action: Mouse scrolled (481, 384) with delta (0, 0)
Screenshot: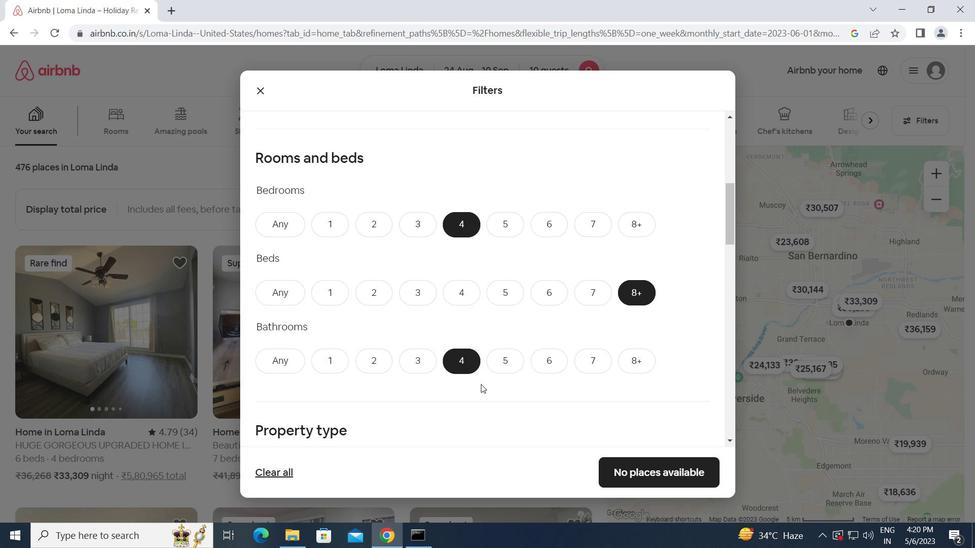 
Action: Mouse scrolled (481, 384) with delta (0, 0)
Screenshot: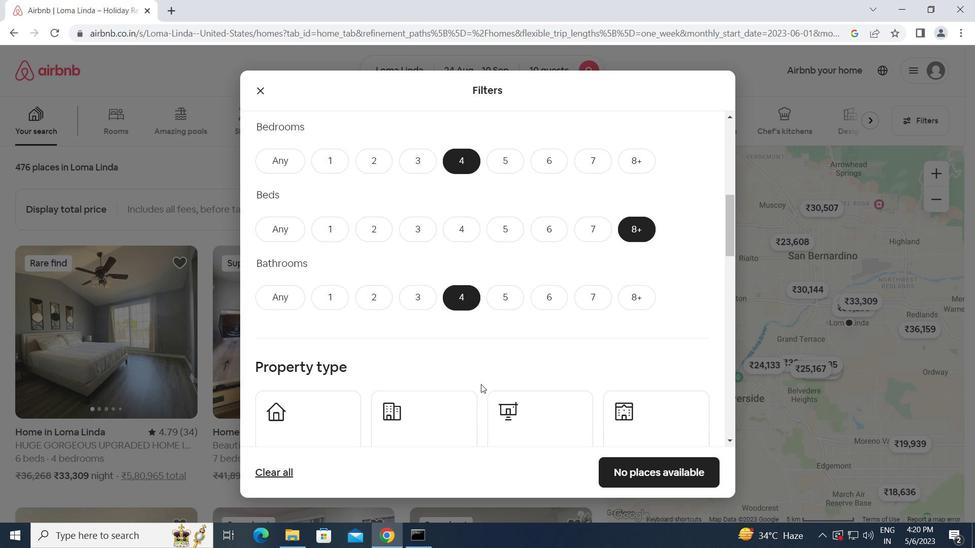 
Action: Mouse scrolled (481, 384) with delta (0, 0)
Screenshot: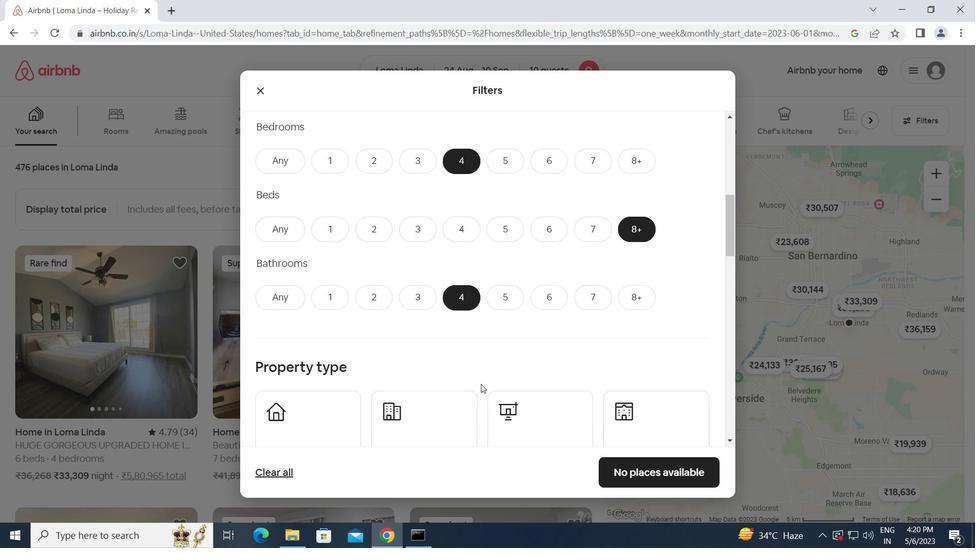 
Action: Mouse moved to (328, 316)
Screenshot: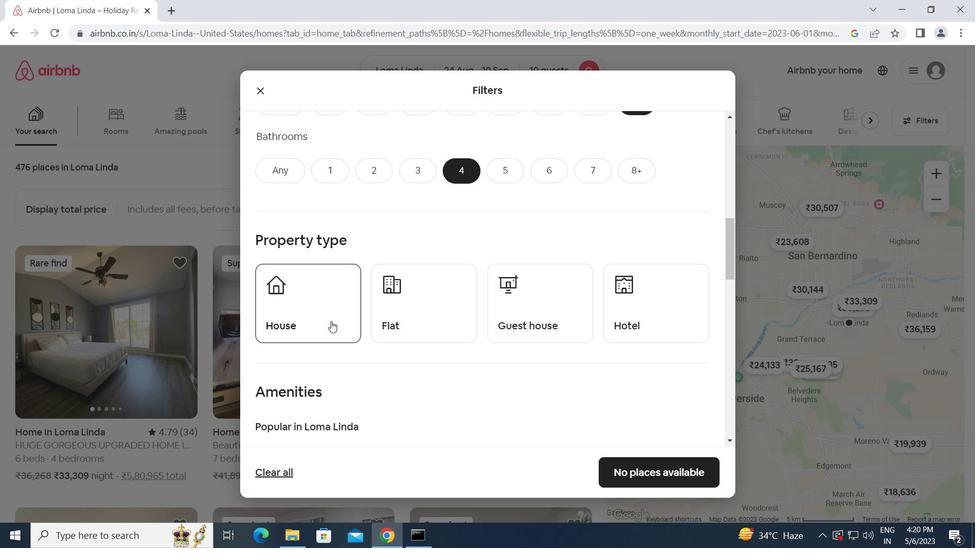 
Action: Mouse pressed left at (328, 316)
Screenshot: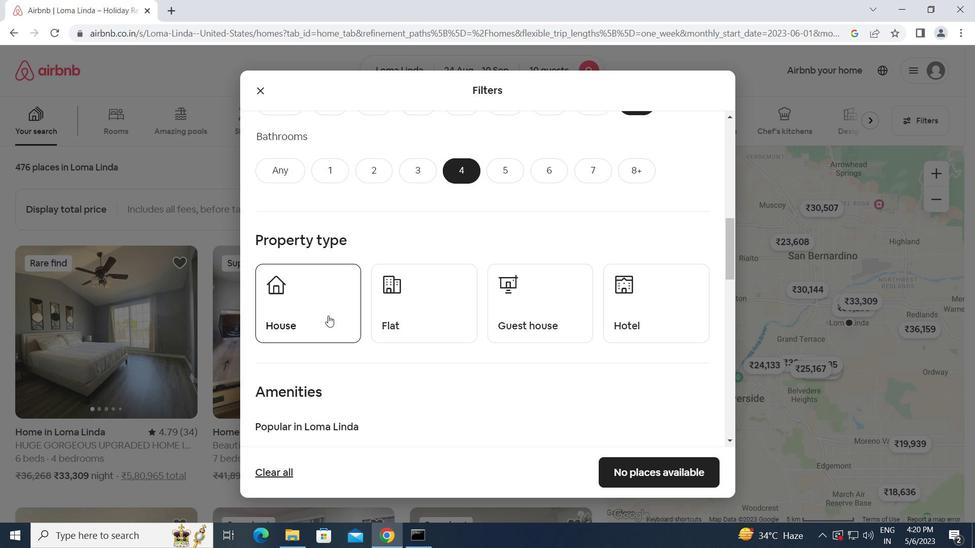 
Action: Mouse moved to (423, 321)
Screenshot: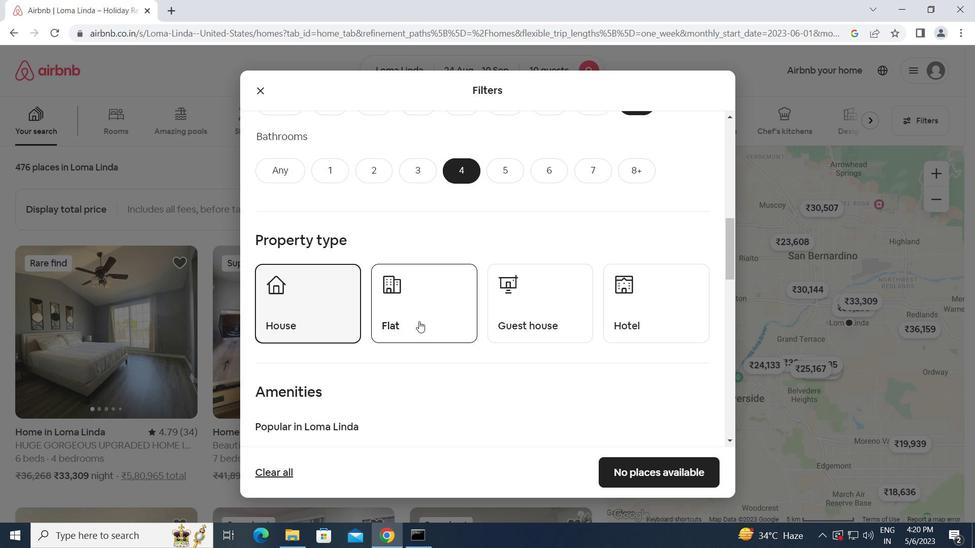 
Action: Mouse pressed left at (423, 321)
Screenshot: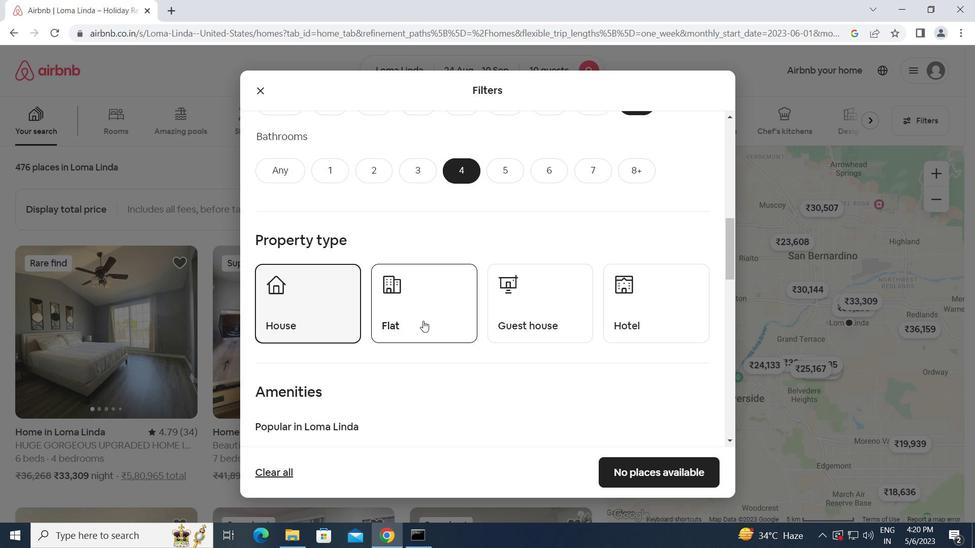 
Action: Mouse moved to (547, 319)
Screenshot: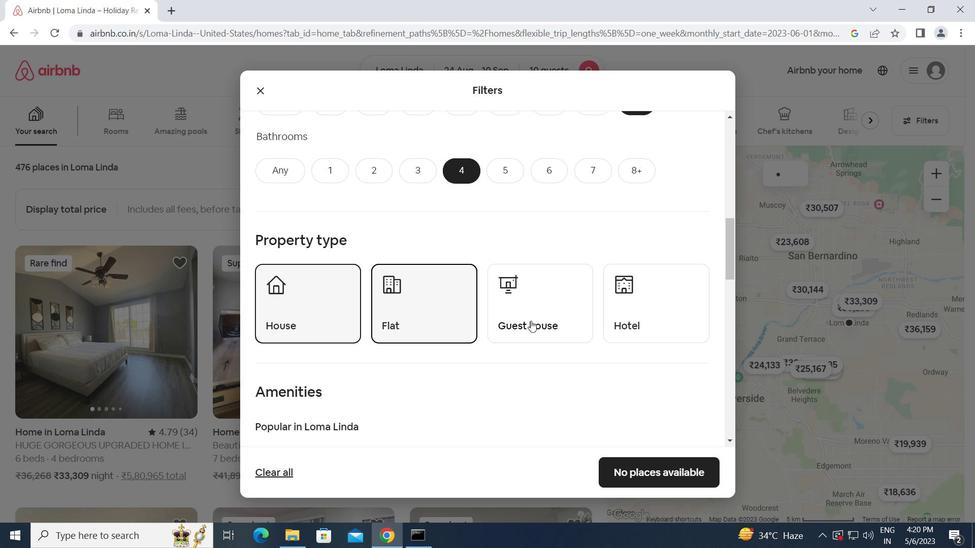 
Action: Mouse pressed left at (547, 319)
Screenshot: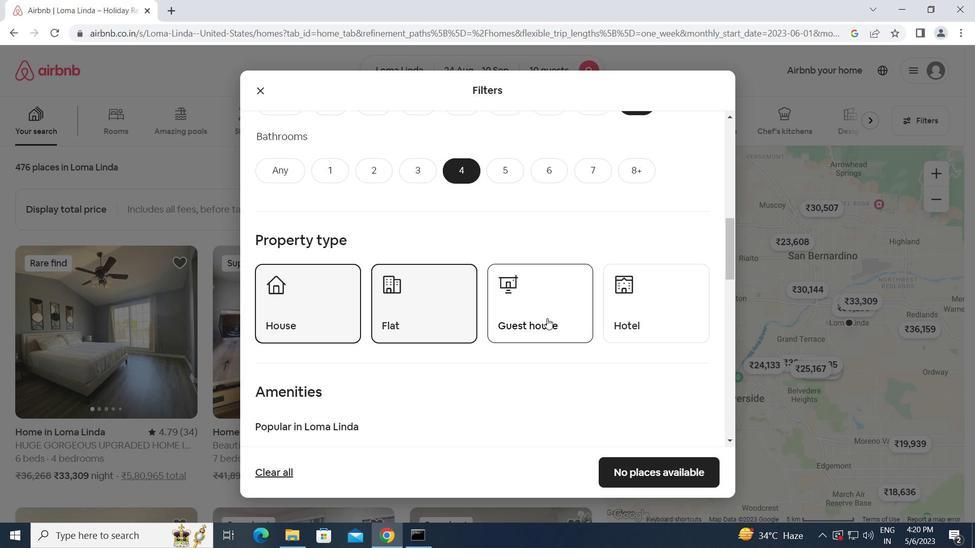 
Action: Mouse moved to (481, 377)
Screenshot: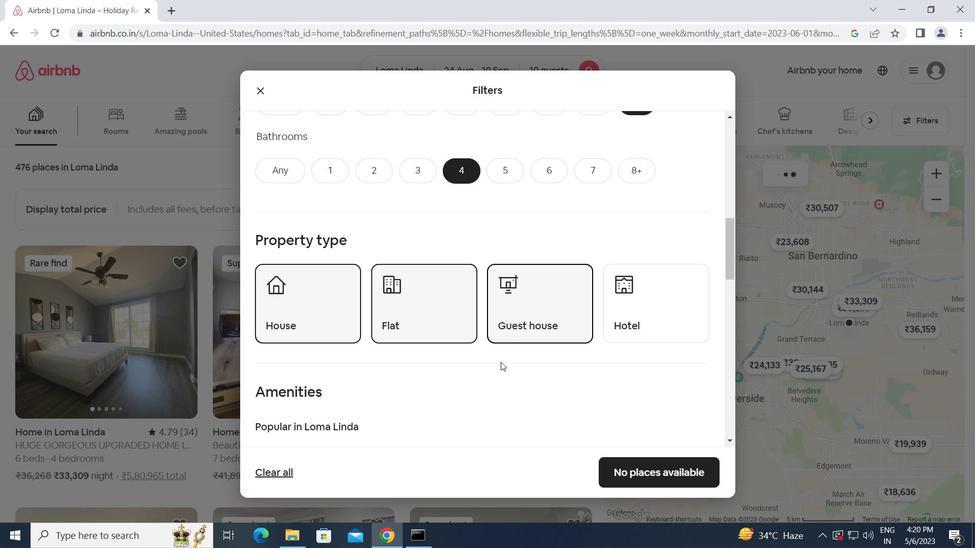 
Action: Mouse scrolled (481, 376) with delta (0, 0)
Screenshot: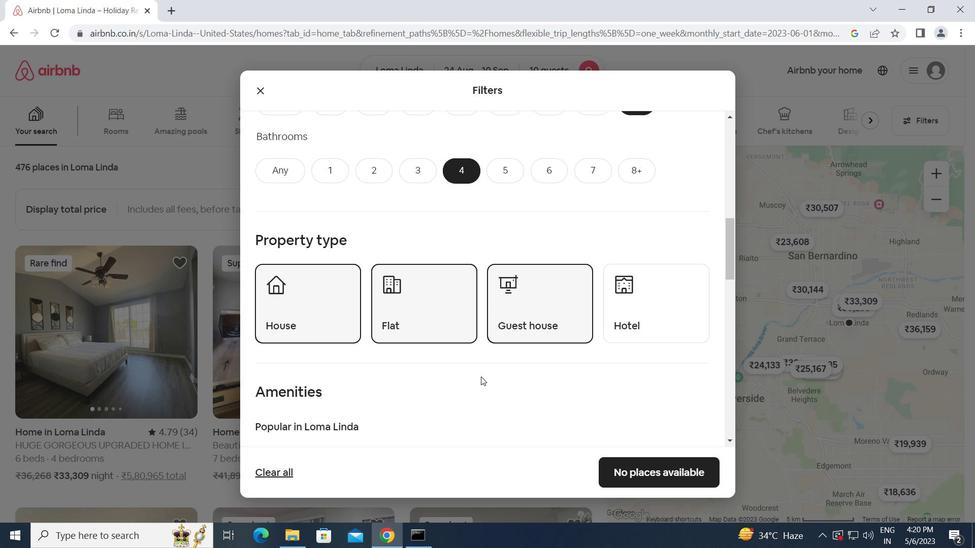 
Action: Mouse scrolled (481, 376) with delta (0, 0)
Screenshot: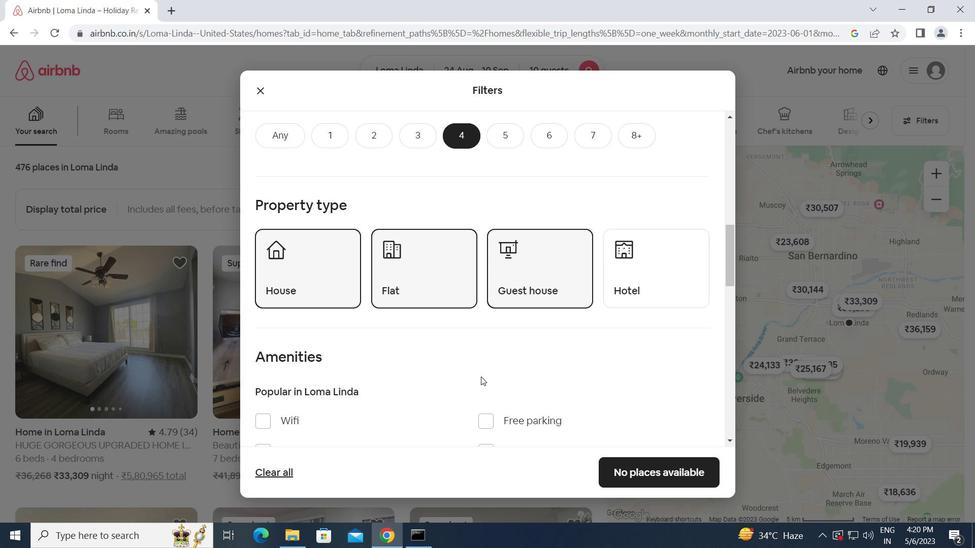 
Action: Mouse scrolled (481, 376) with delta (0, 0)
Screenshot: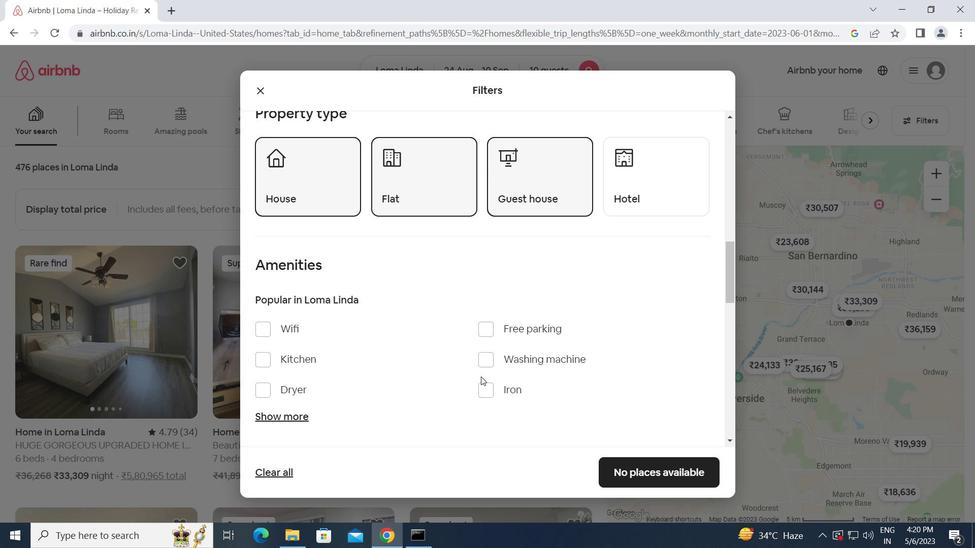 
Action: Mouse moved to (271, 350)
Screenshot: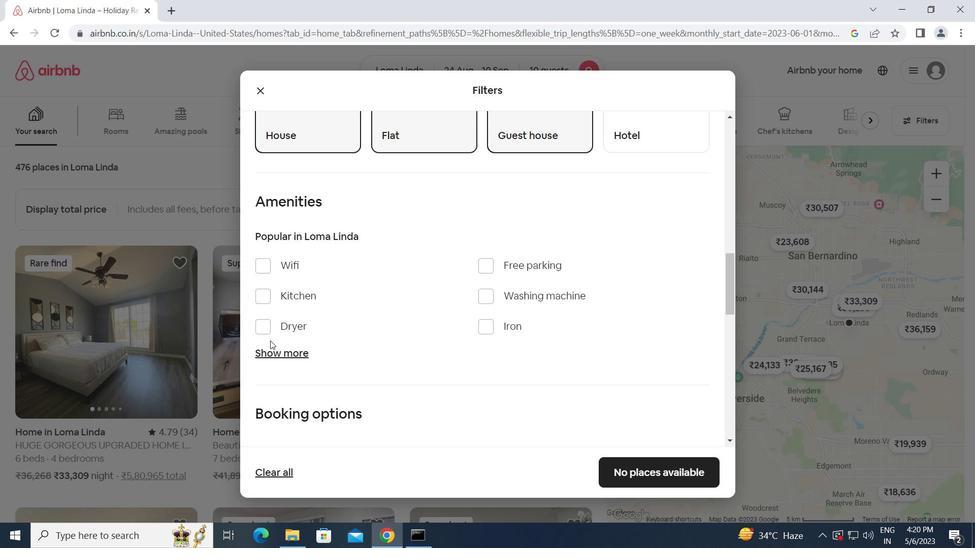 
Action: Mouse pressed left at (271, 350)
Screenshot: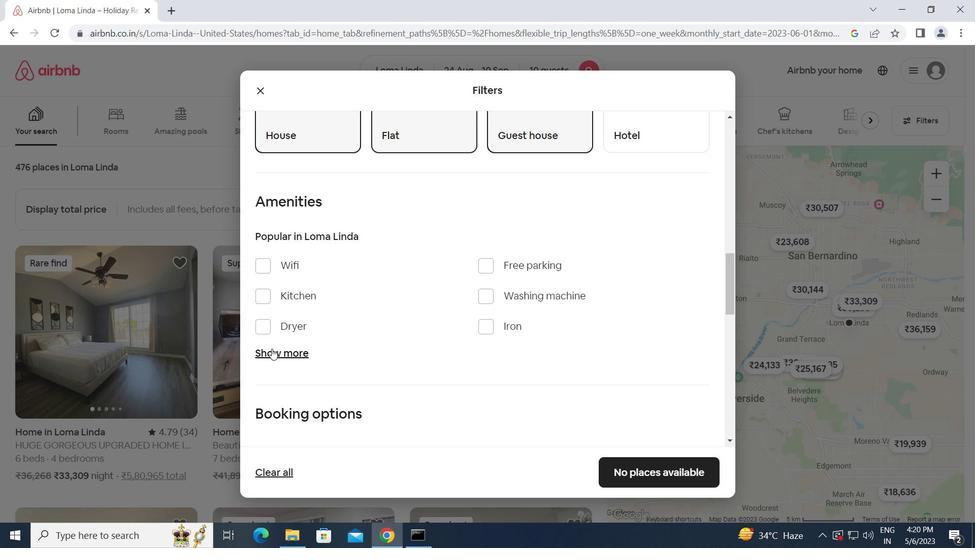 
Action: Mouse scrolled (271, 349) with delta (0, 0)
Screenshot: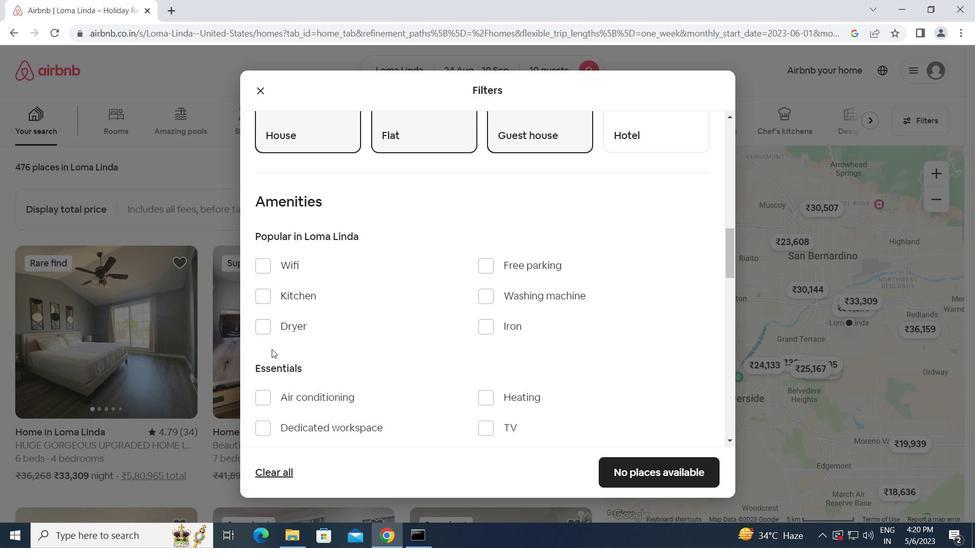 
Action: Mouse moved to (264, 205)
Screenshot: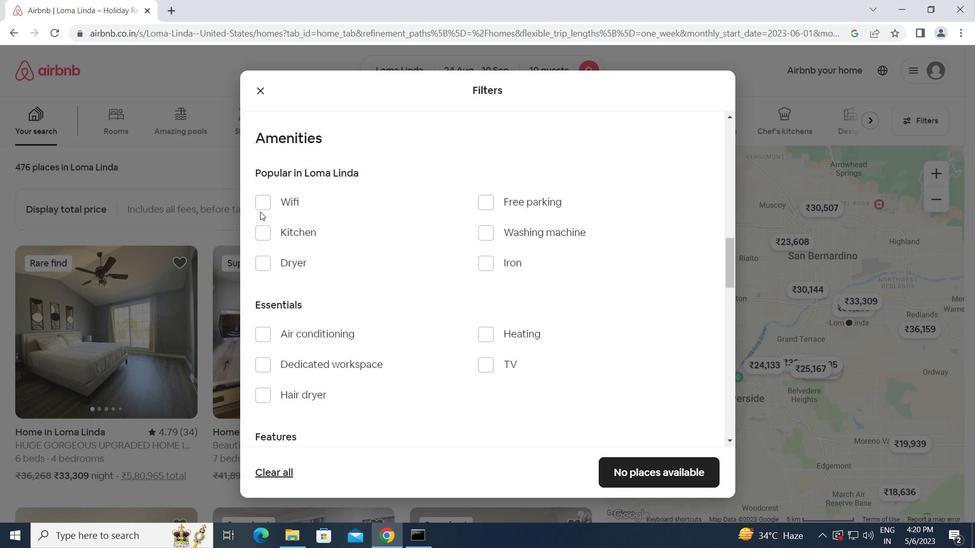 
Action: Mouse pressed left at (264, 205)
Screenshot: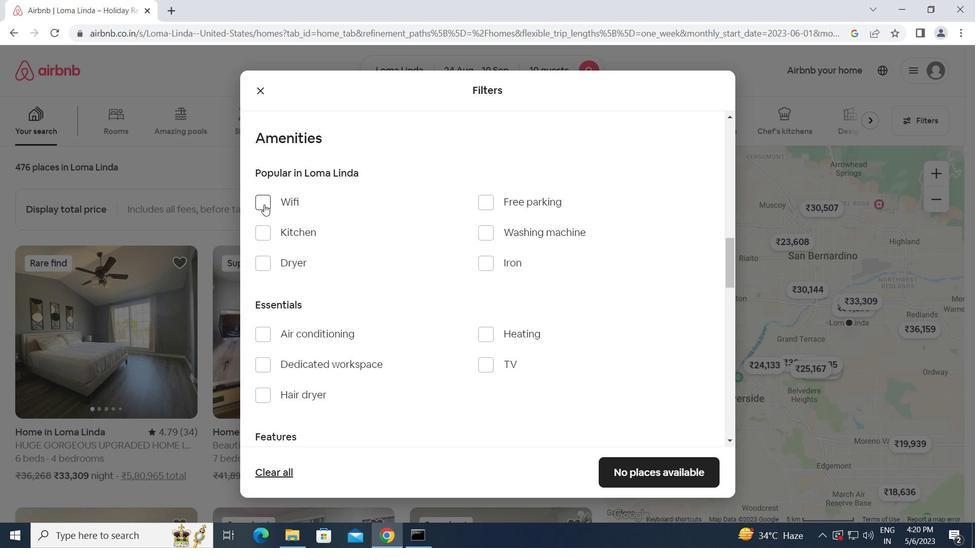 
Action: Mouse moved to (486, 364)
Screenshot: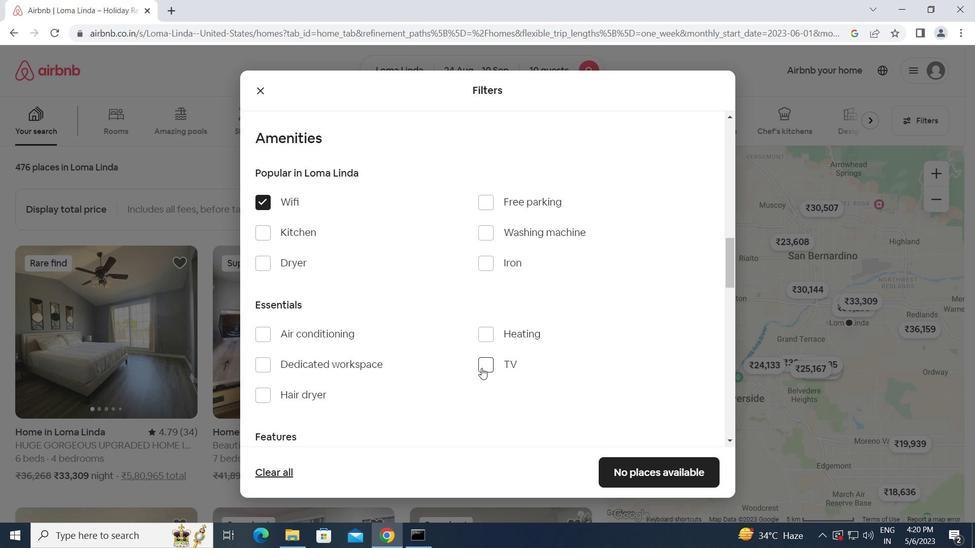 
Action: Mouse pressed left at (486, 364)
Screenshot: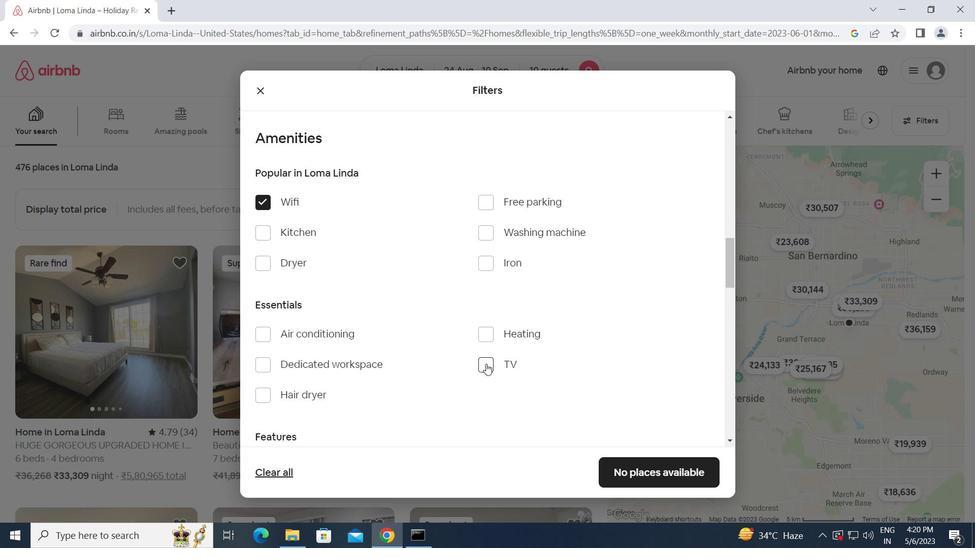 
Action: Mouse moved to (481, 197)
Screenshot: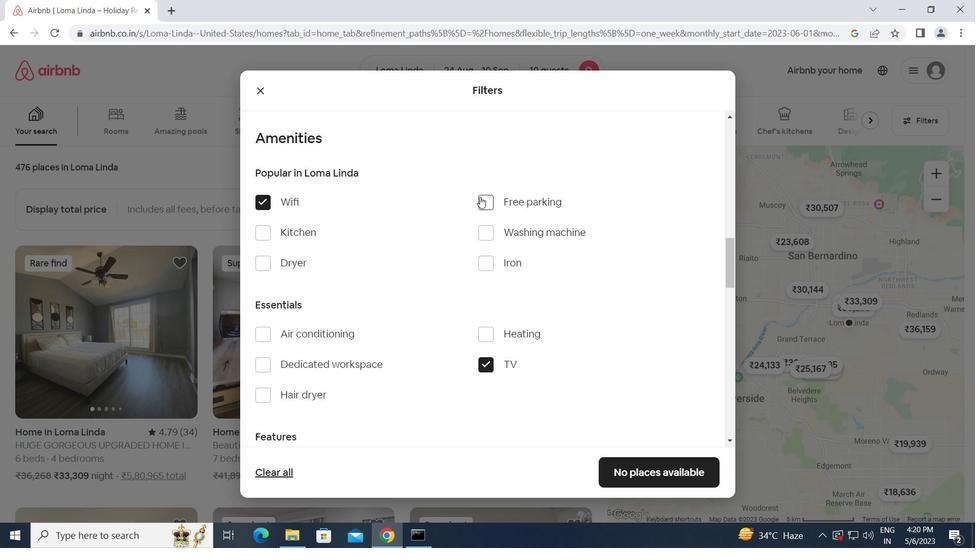 
Action: Mouse pressed left at (481, 197)
Screenshot: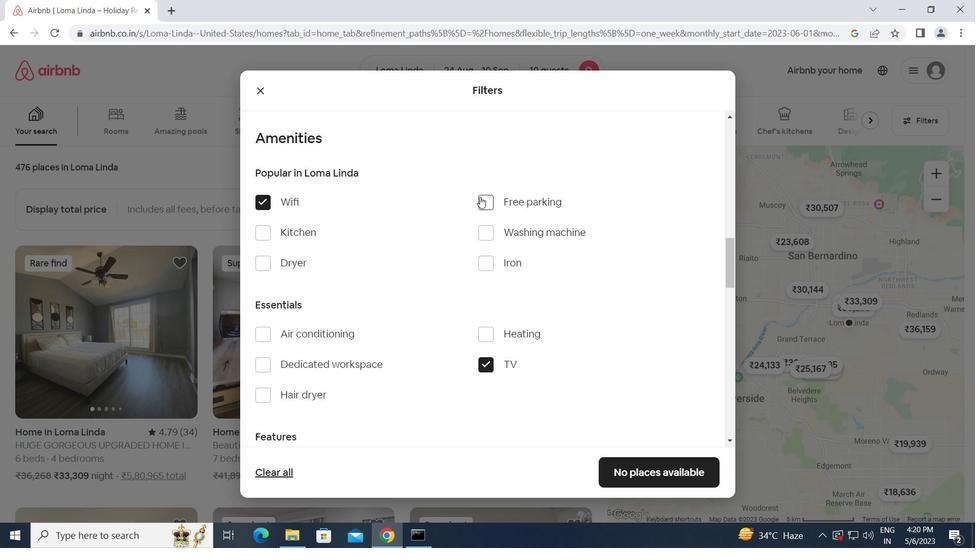 
Action: Mouse moved to (371, 315)
Screenshot: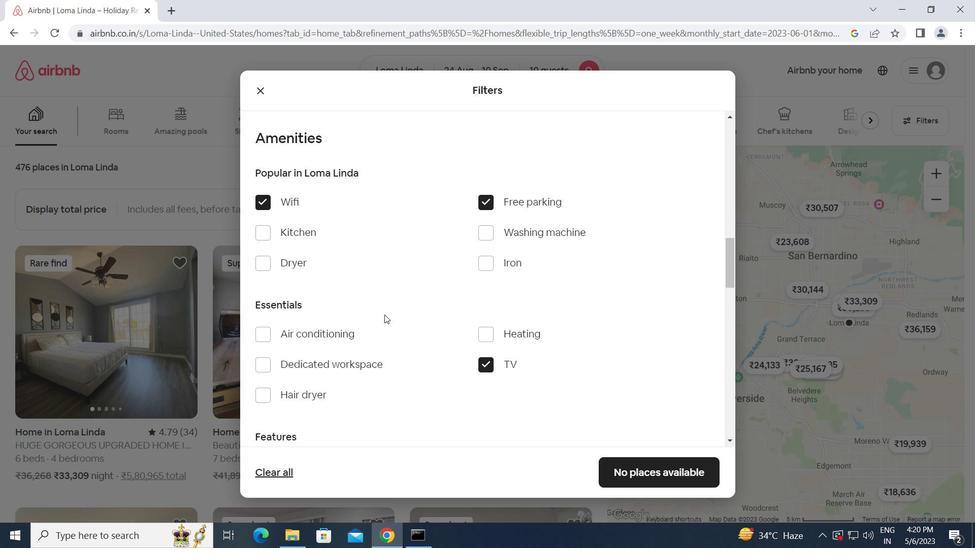 
Action: Mouse scrolled (371, 315) with delta (0, 0)
Screenshot: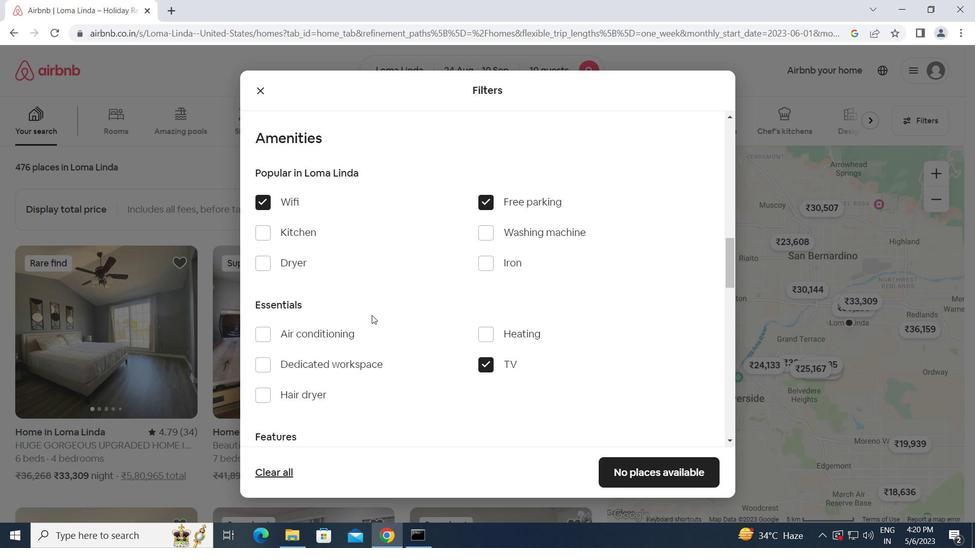 
Action: Mouse moved to (368, 315)
Screenshot: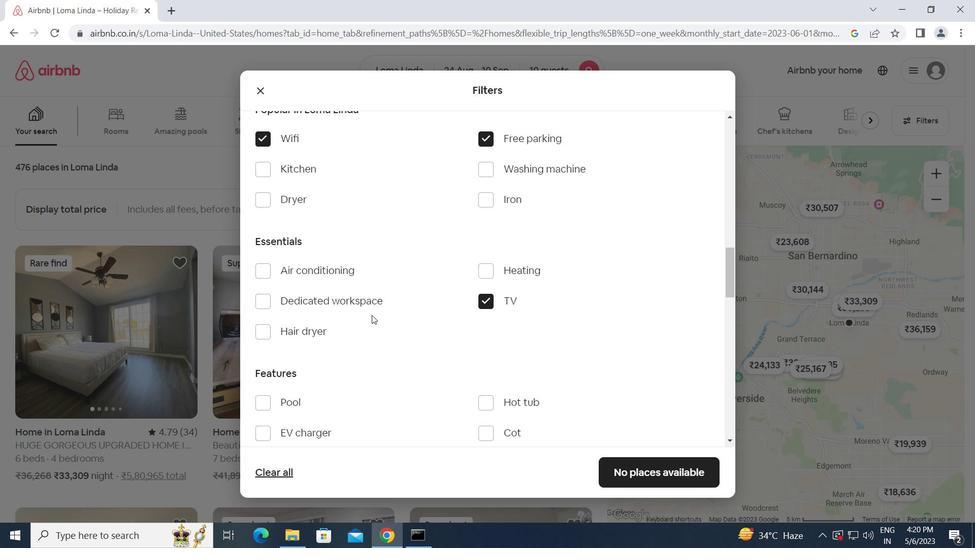 
Action: Mouse scrolled (368, 315) with delta (0, 0)
Screenshot: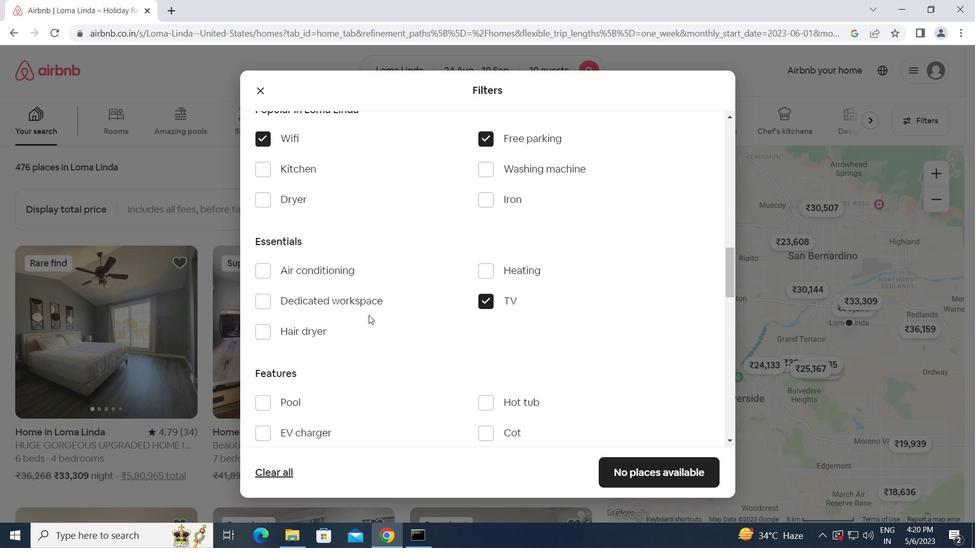
Action: Mouse moved to (349, 325)
Screenshot: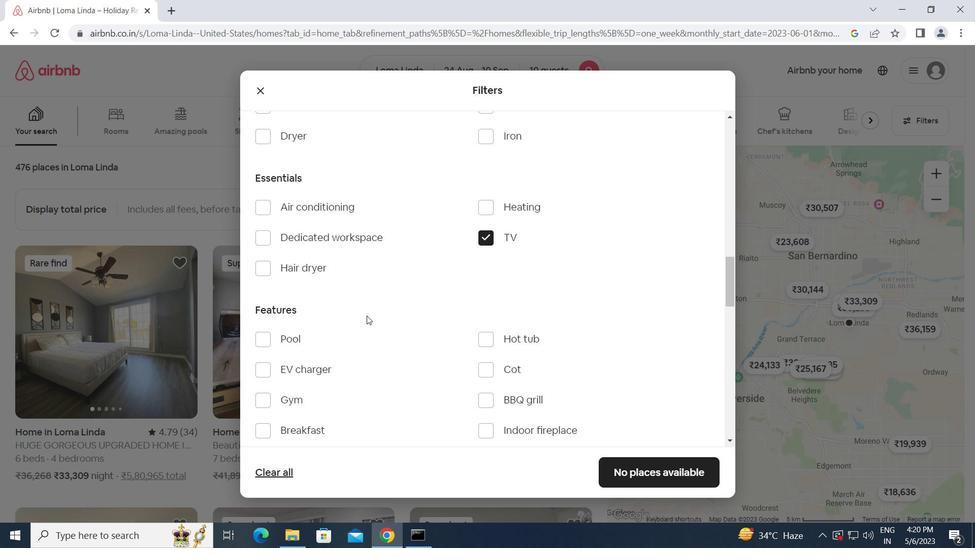
Action: Mouse scrolled (349, 324) with delta (0, 0)
Screenshot: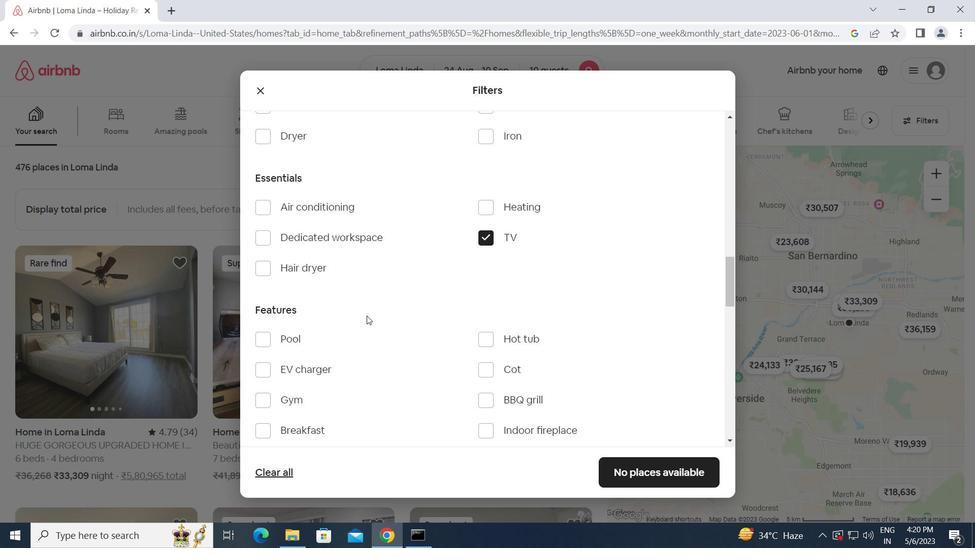 
Action: Mouse moved to (259, 335)
Screenshot: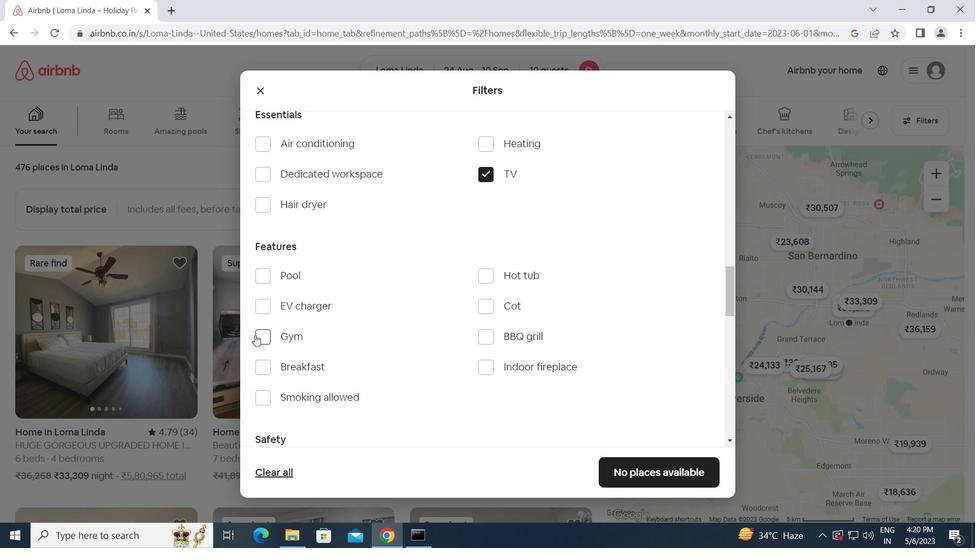 
Action: Mouse pressed left at (259, 335)
Screenshot: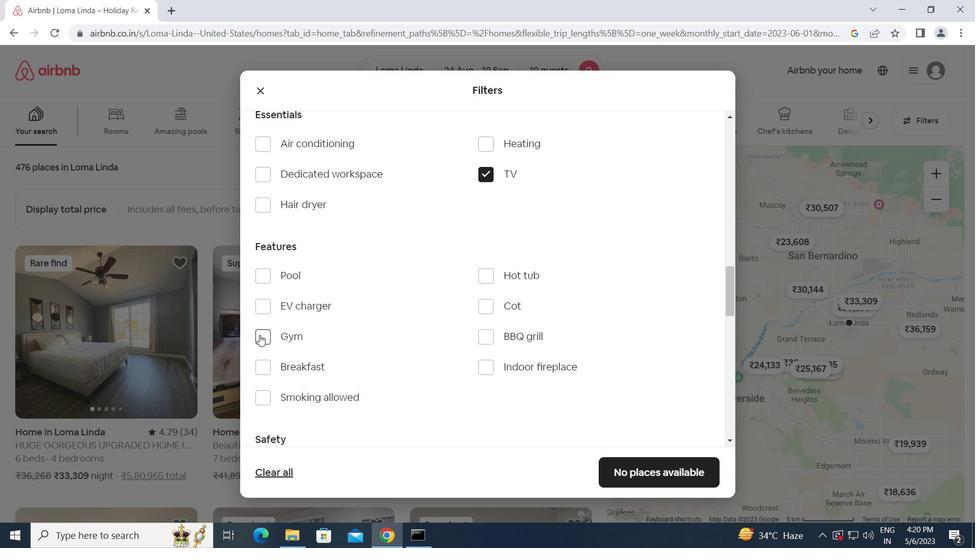
Action: Mouse moved to (261, 365)
Screenshot: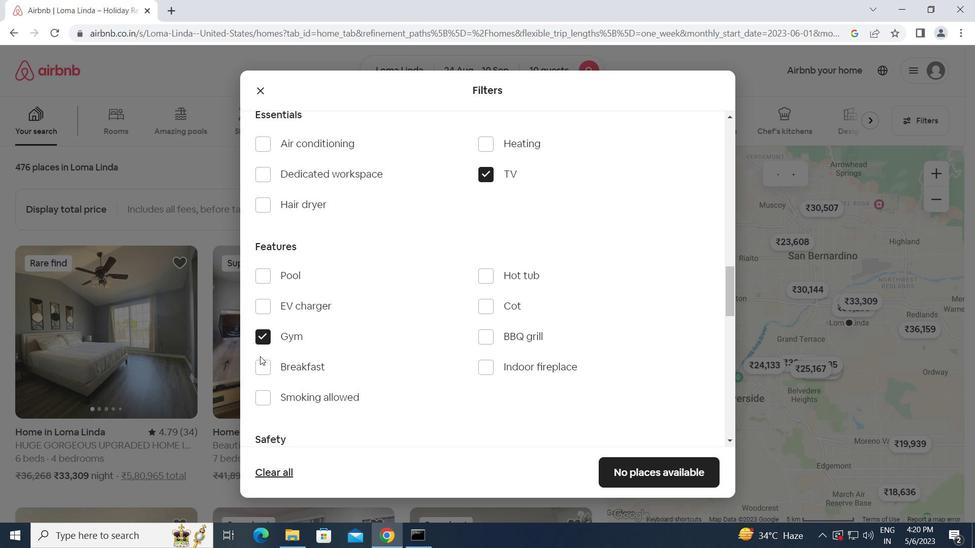 
Action: Mouse pressed left at (261, 365)
Screenshot: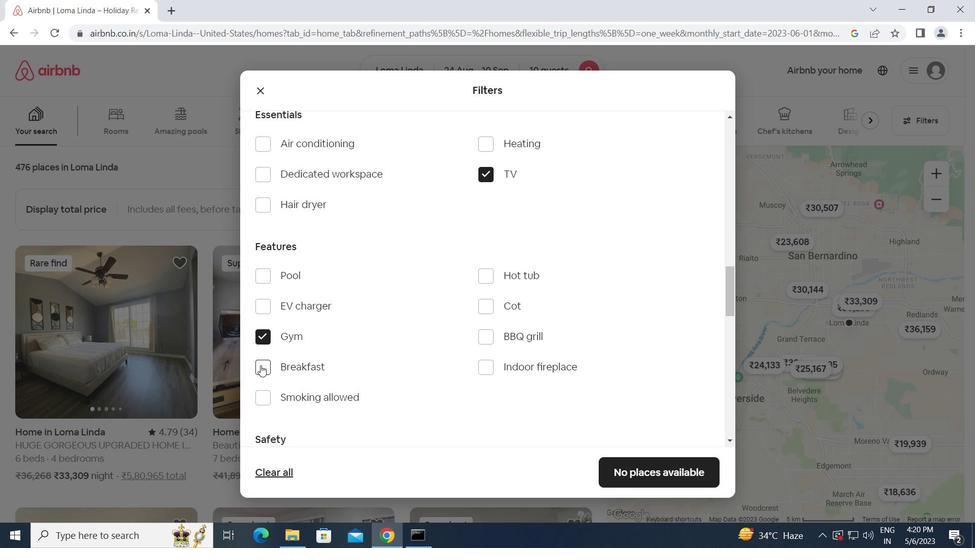 
Action: Mouse moved to (373, 403)
Screenshot: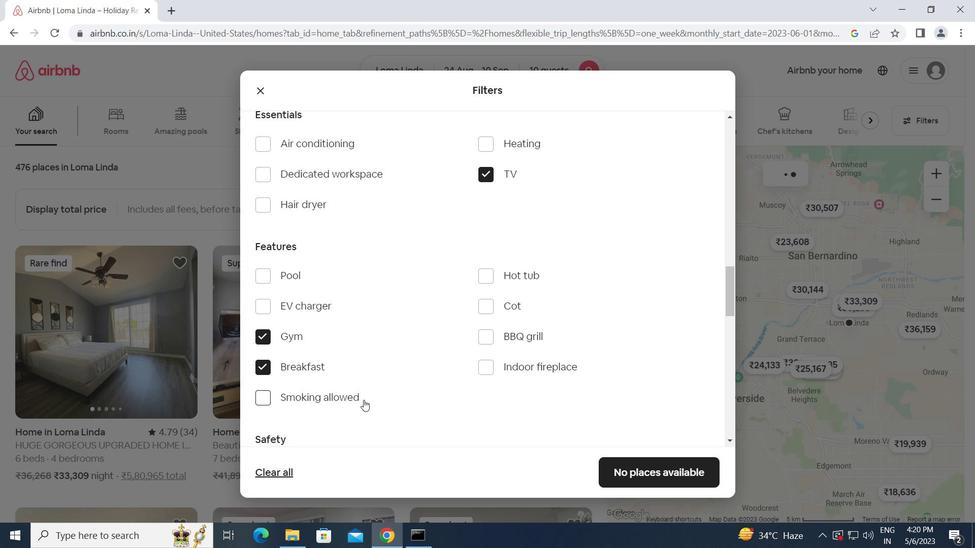 
Action: Mouse scrolled (373, 402) with delta (0, 0)
Screenshot: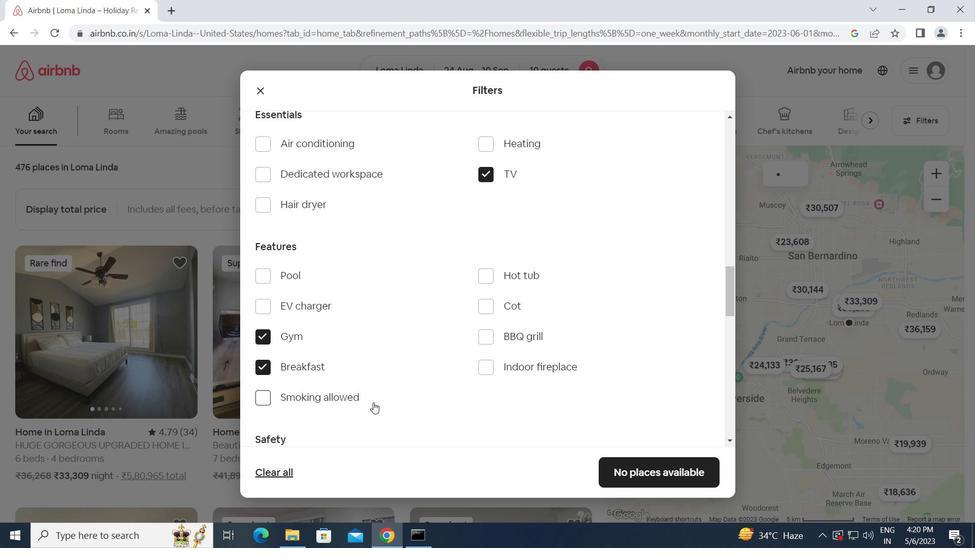 
Action: Mouse scrolled (373, 402) with delta (0, 0)
Screenshot: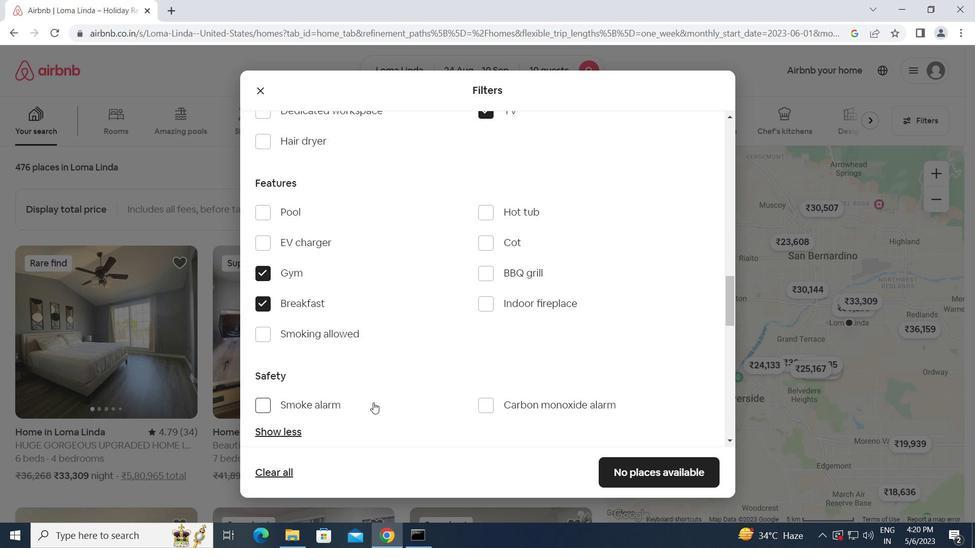 
Action: Mouse scrolled (373, 402) with delta (0, 0)
Screenshot: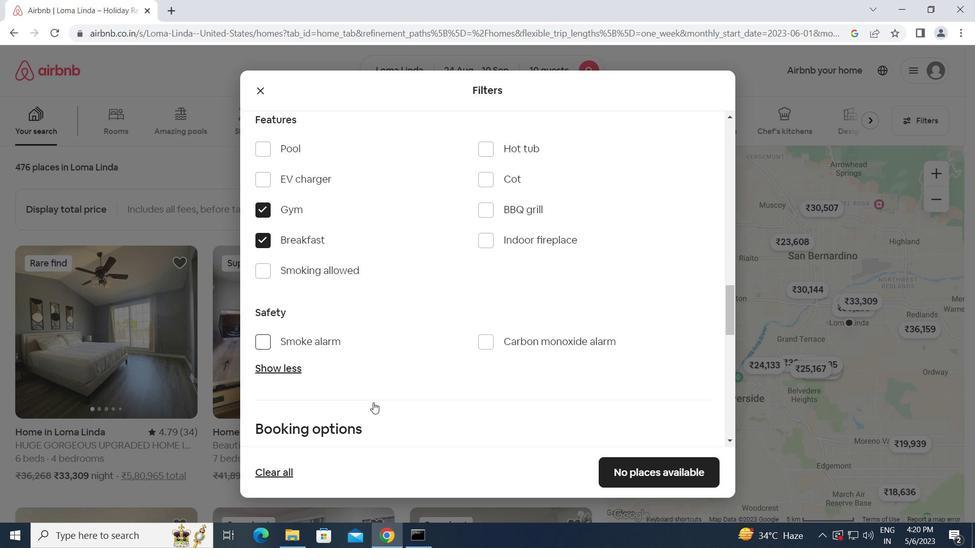 
Action: Mouse scrolled (373, 402) with delta (0, 0)
Screenshot: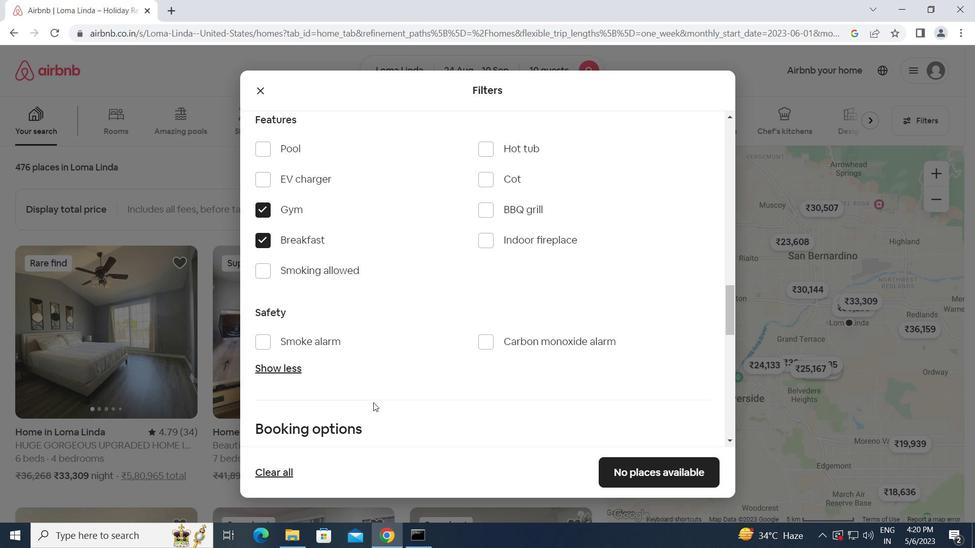 
Action: Mouse moved to (676, 383)
Screenshot: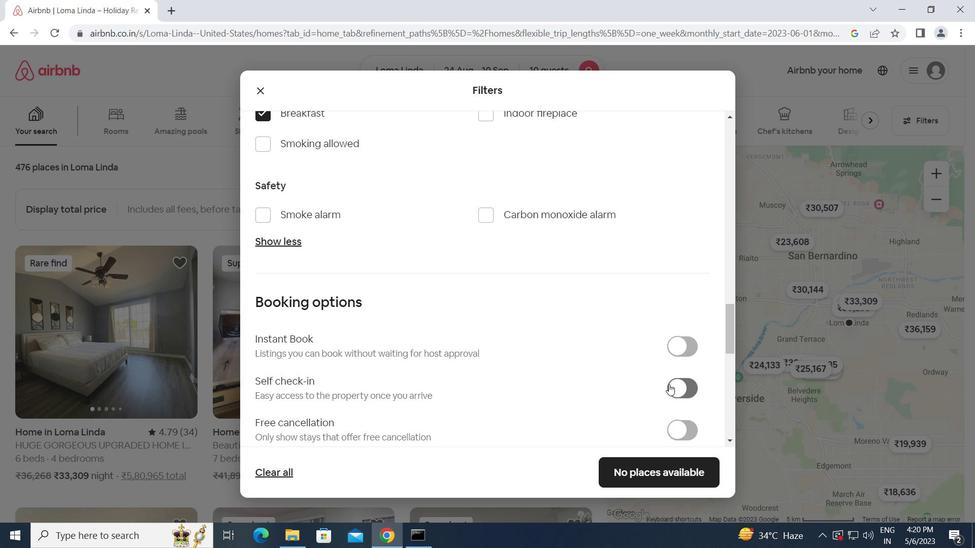 
Action: Mouse pressed left at (676, 383)
Screenshot: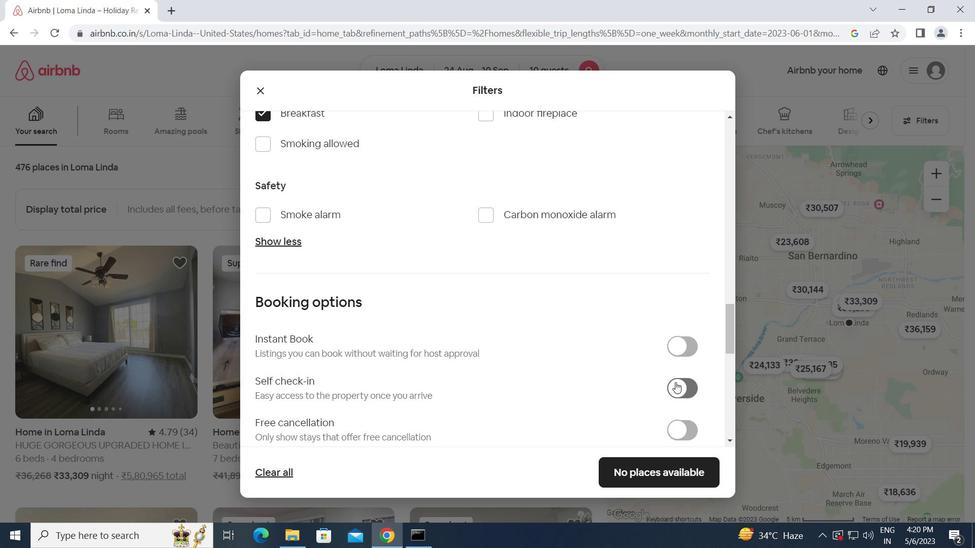 
Action: Mouse moved to (509, 397)
Screenshot: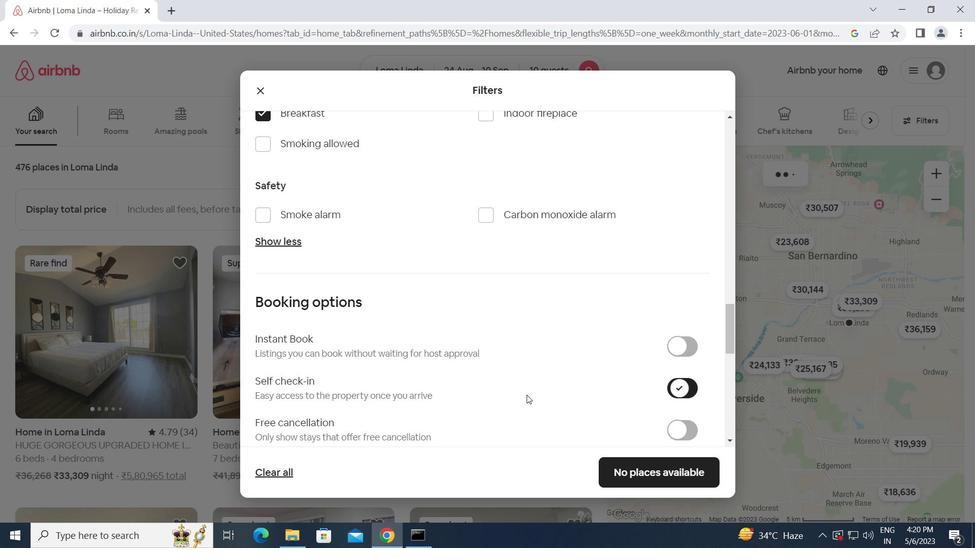 
Action: Mouse scrolled (509, 397) with delta (0, 0)
Screenshot: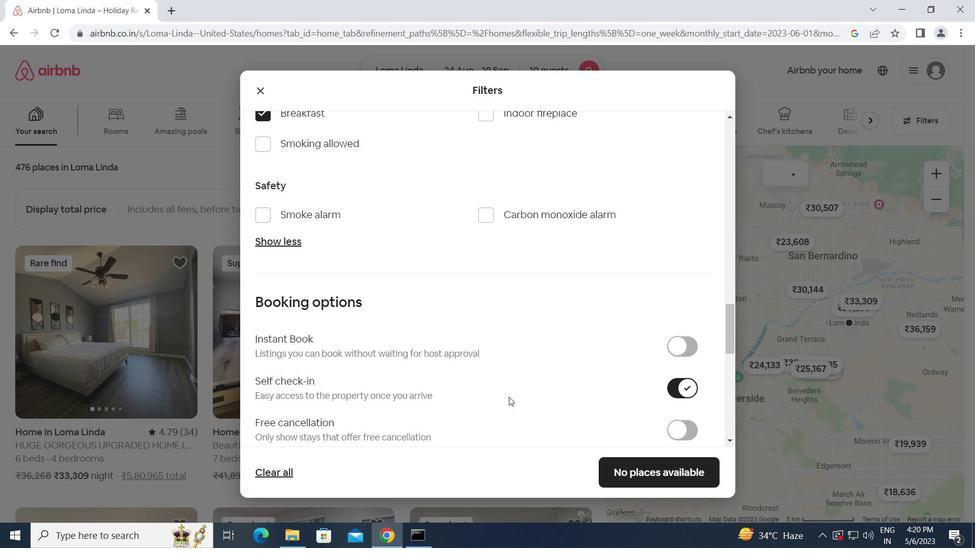 
Action: Mouse scrolled (509, 397) with delta (0, 0)
Screenshot: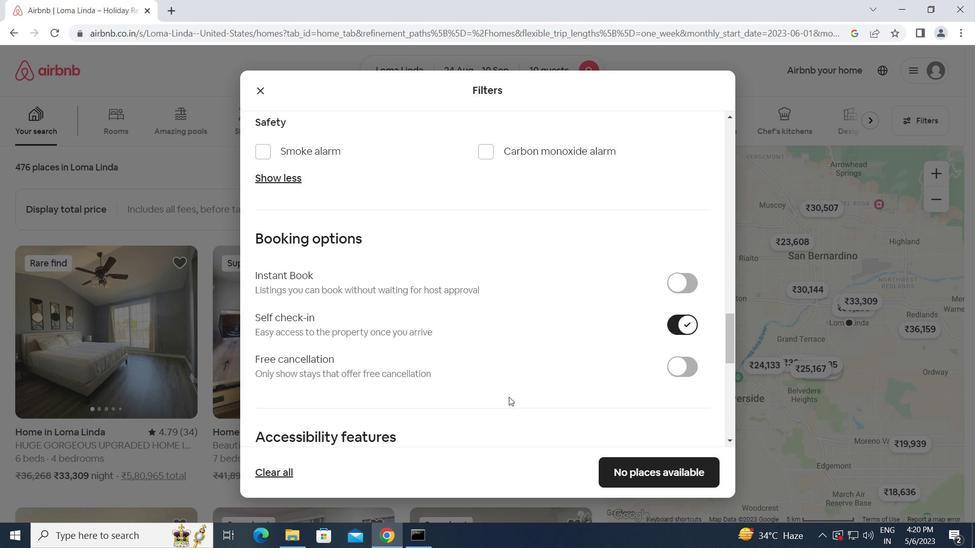 
Action: Mouse scrolled (509, 397) with delta (0, 0)
Screenshot: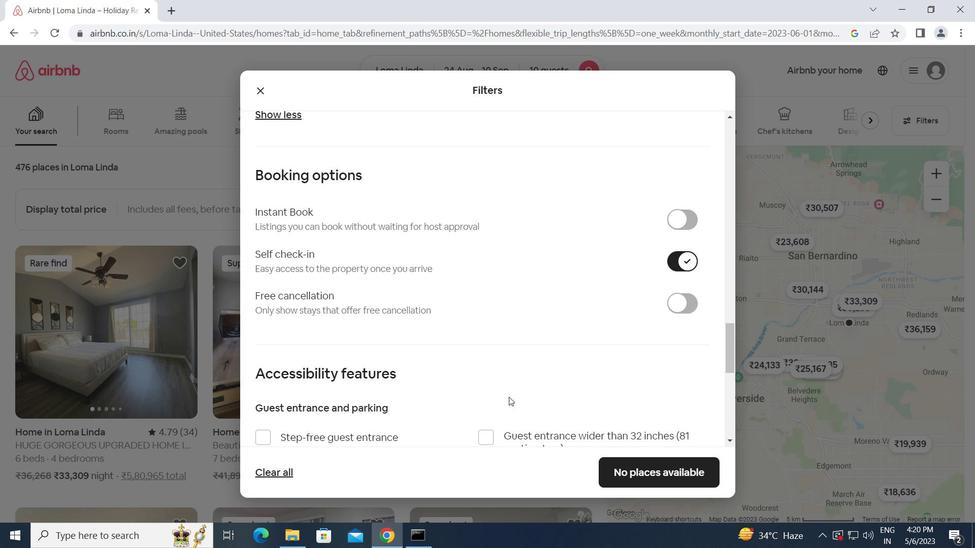 
Action: Mouse scrolled (509, 397) with delta (0, 0)
Screenshot: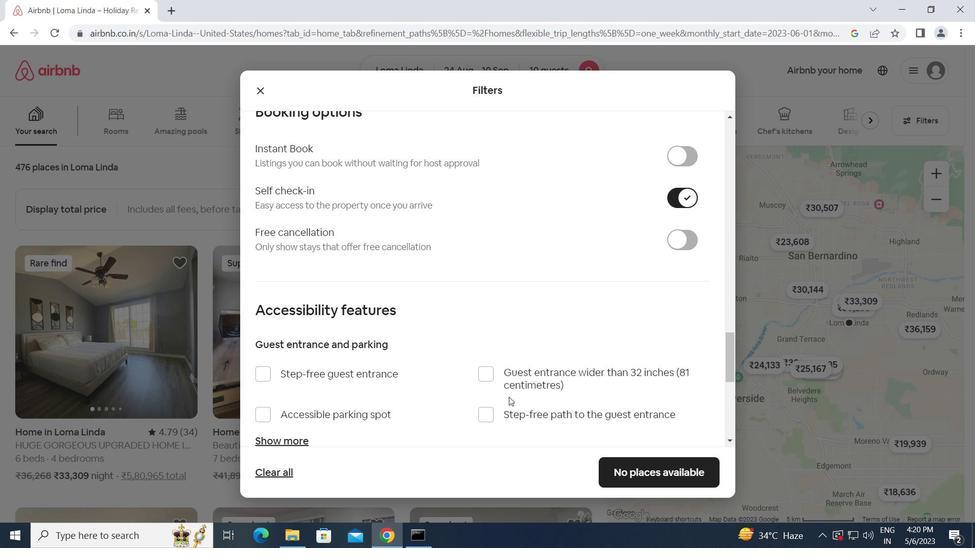 
Action: Mouse scrolled (509, 397) with delta (0, 0)
Screenshot: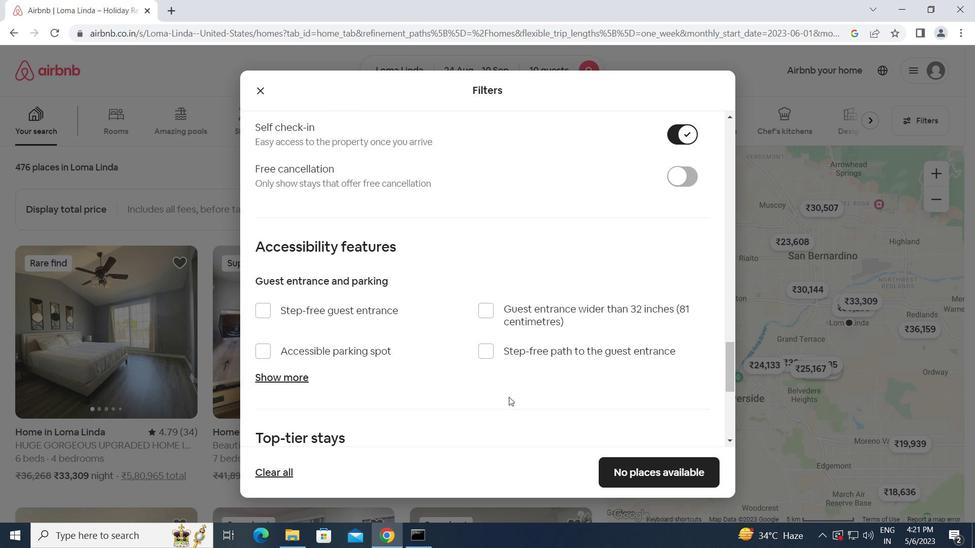 
Action: Mouse scrolled (509, 397) with delta (0, 0)
Screenshot: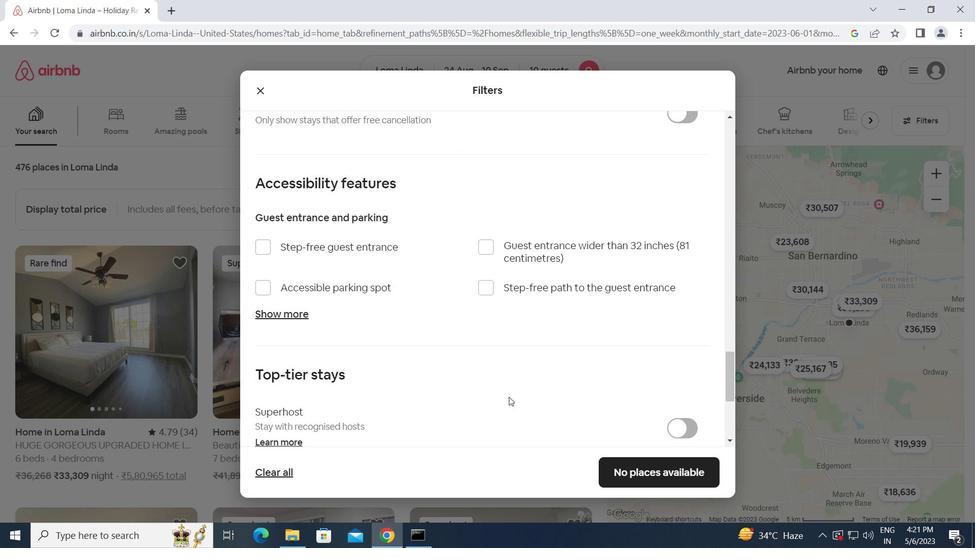
Action: Mouse scrolled (509, 397) with delta (0, 0)
Screenshot: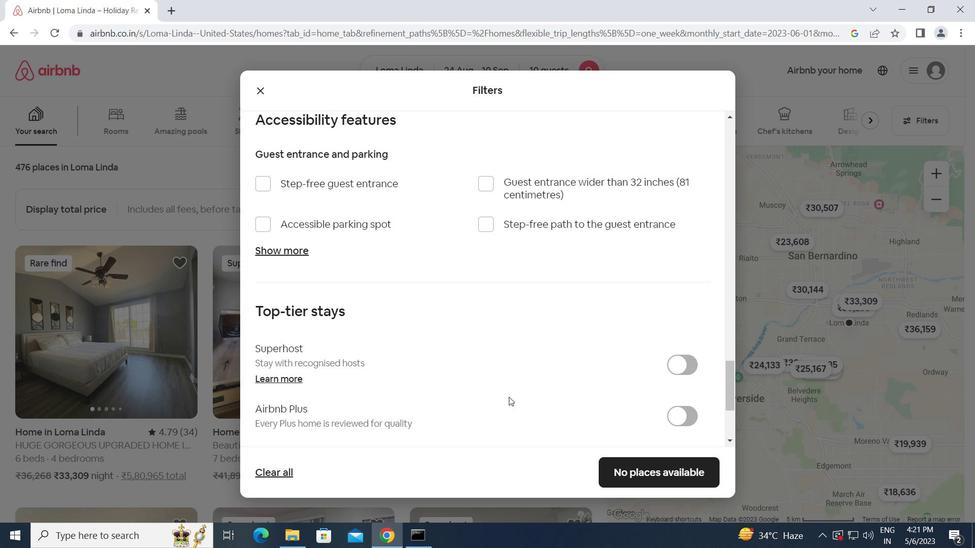 
Action: Mouse scrolled (509, 397) with delta (0, 0)
Screenshot: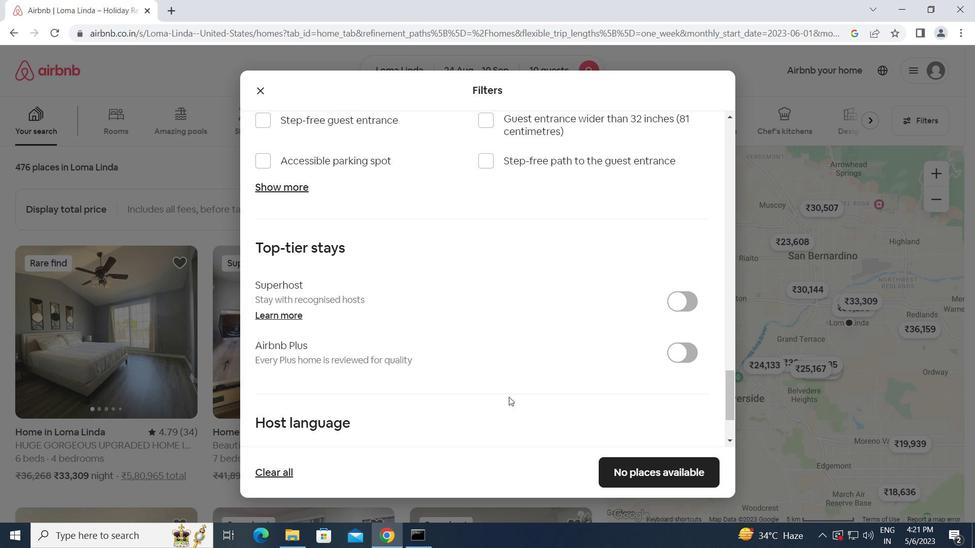 
Action: Mouse scrolled (509, 397) with delta (0, 0)
Screenshot: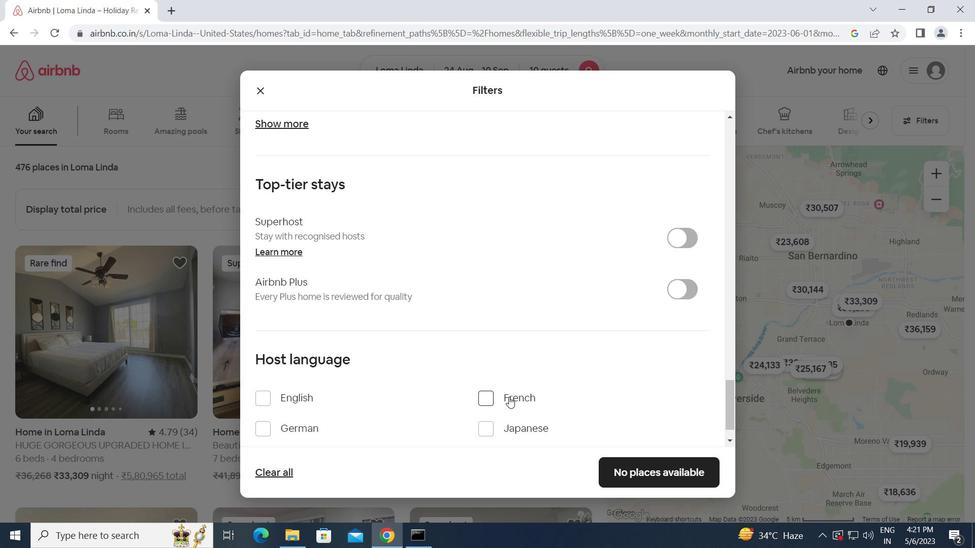 
Action: Mouse moved to (257, 351)
Screenshot: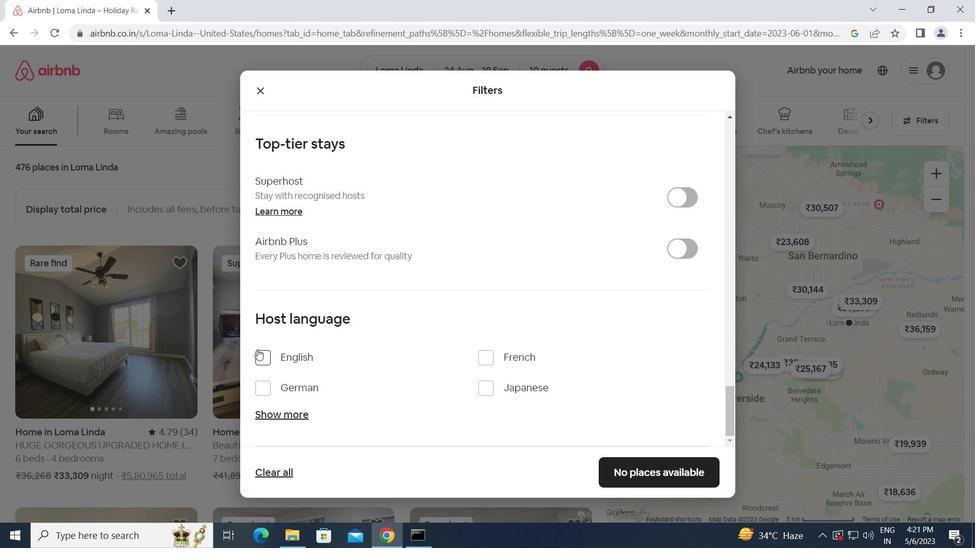 
Action: Mouse pressed left at (257, 351)
Screenshot: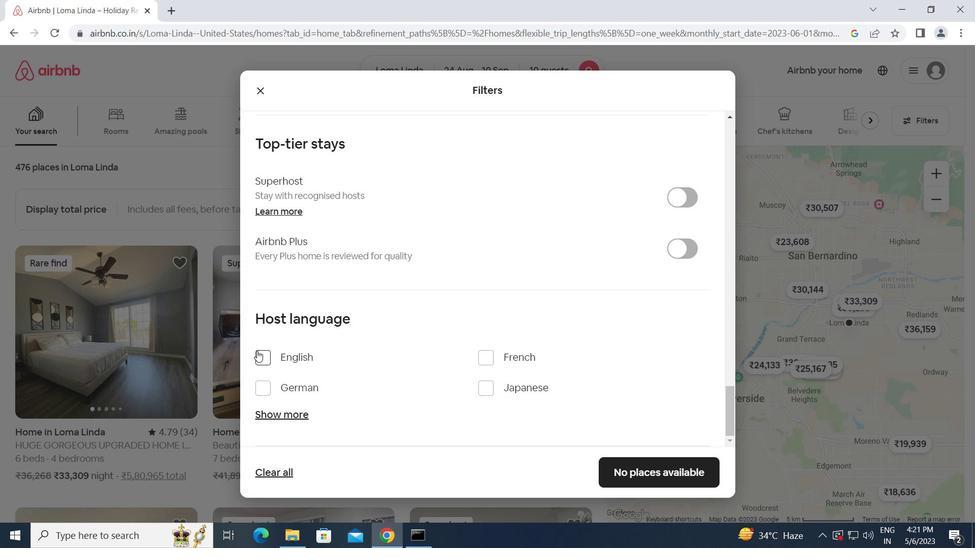 
Action: Mouse moved to (619, 467)
Screenshot: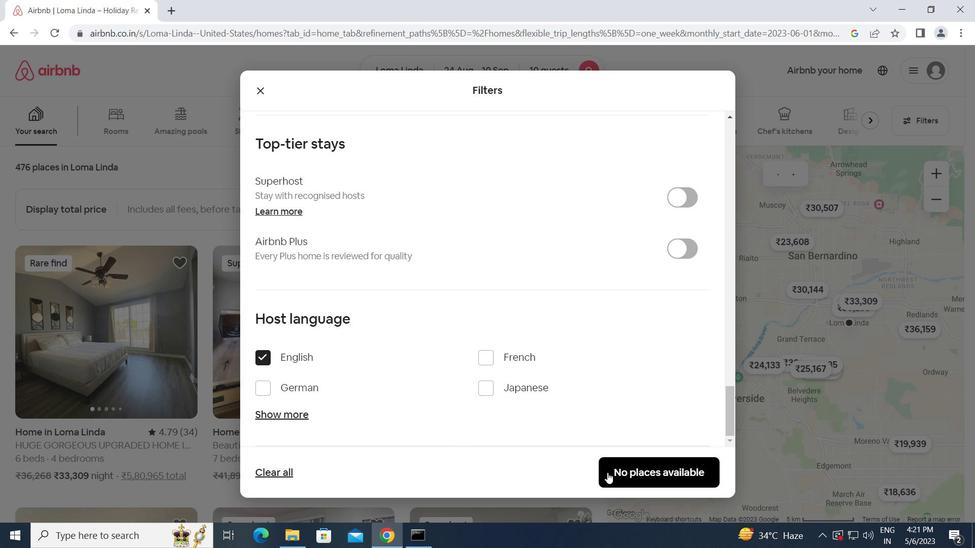 
Action: Mouse pressed left at (619, 467)
Screenshot: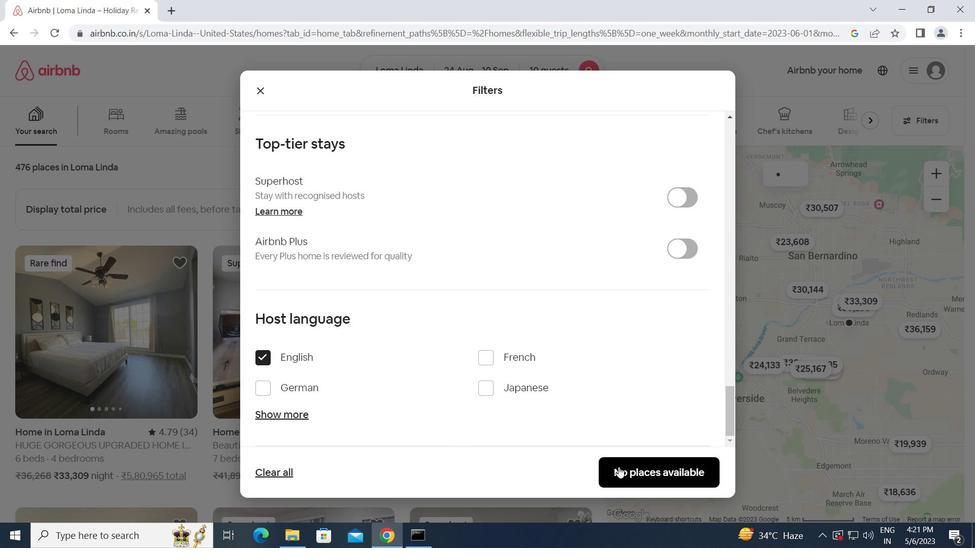 
Action: Mouse moved to (616, 467)
Screenshot: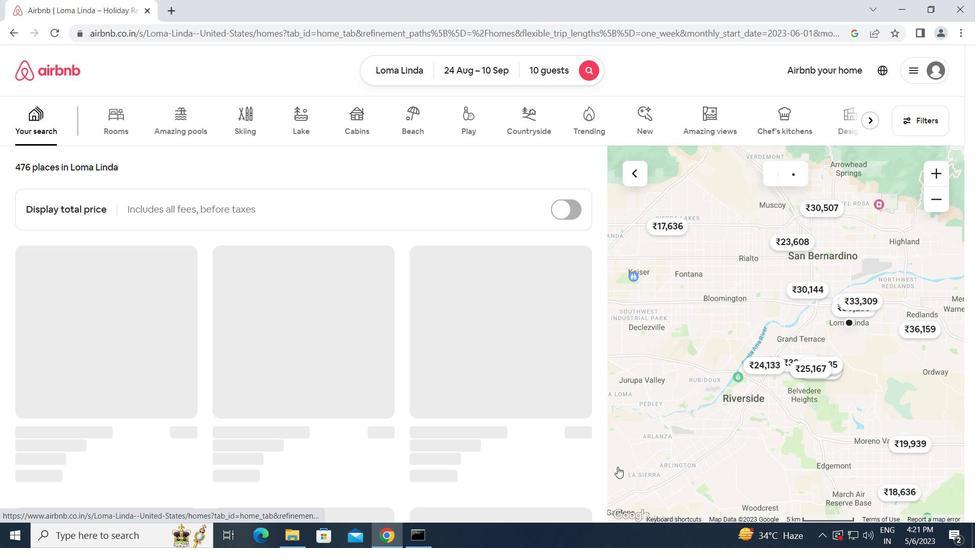 
